 Task: Look for space in Batu Arang, Malaysia from 9th June, 2023 to 11th June, 2023 for 2 adults in price range Rs.6000 to Rs.10000. Place can be entire place with 2 bedrooms having 2 beds and 1 bathroom. Property type can be house, flat, guest house. Amenities needed are: wifi. Booking option can be shelf check-in. Required host language is English.
Action: Mouse moved to (543, 109)
Screenshot: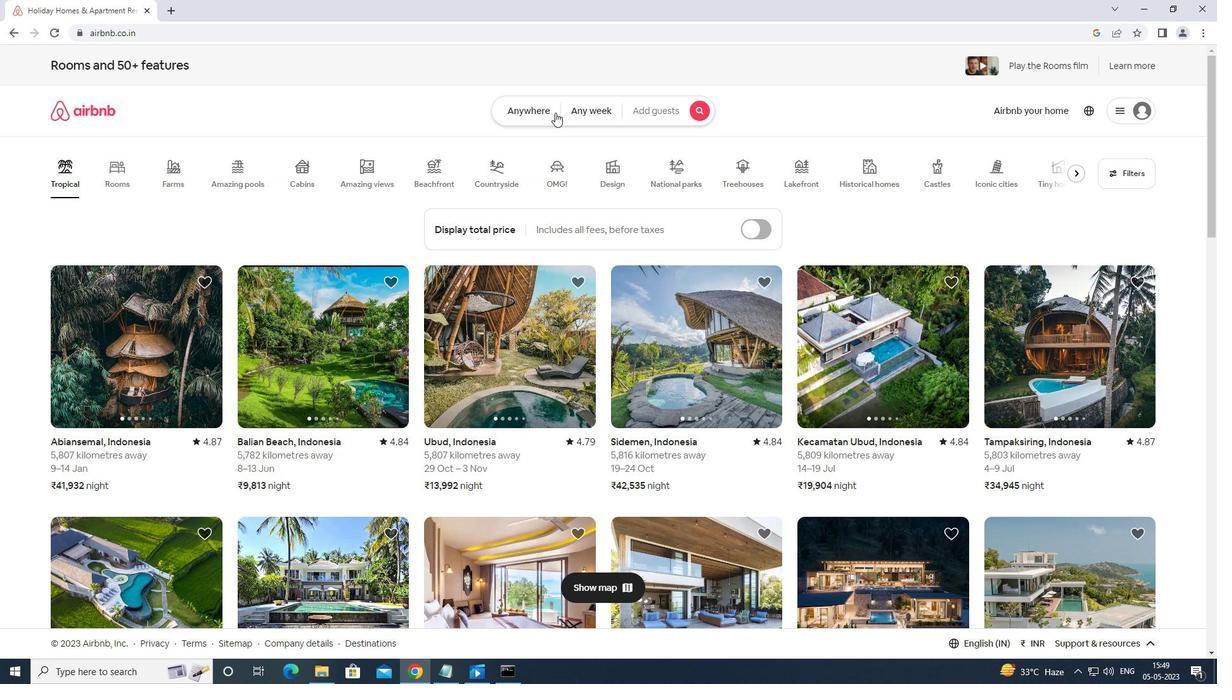 
Action: Mouse pressed left at (543, 109)
Screenshot: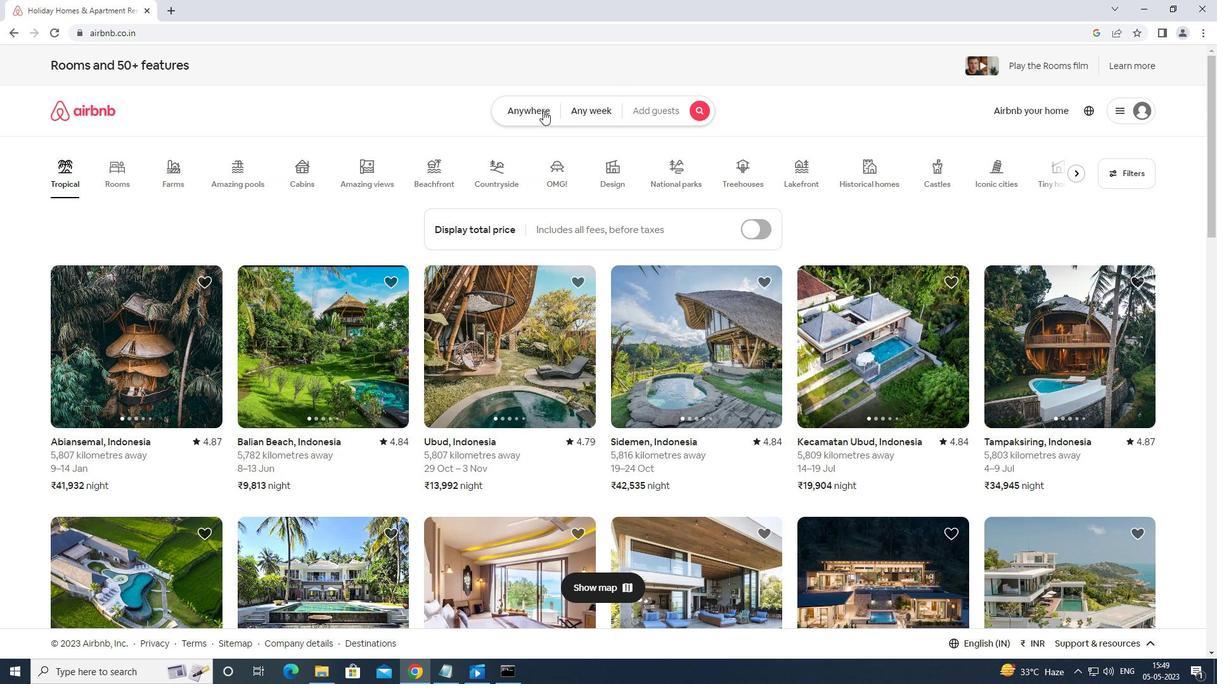 
Action: Mouse moved to (476, 157)
Screenshot: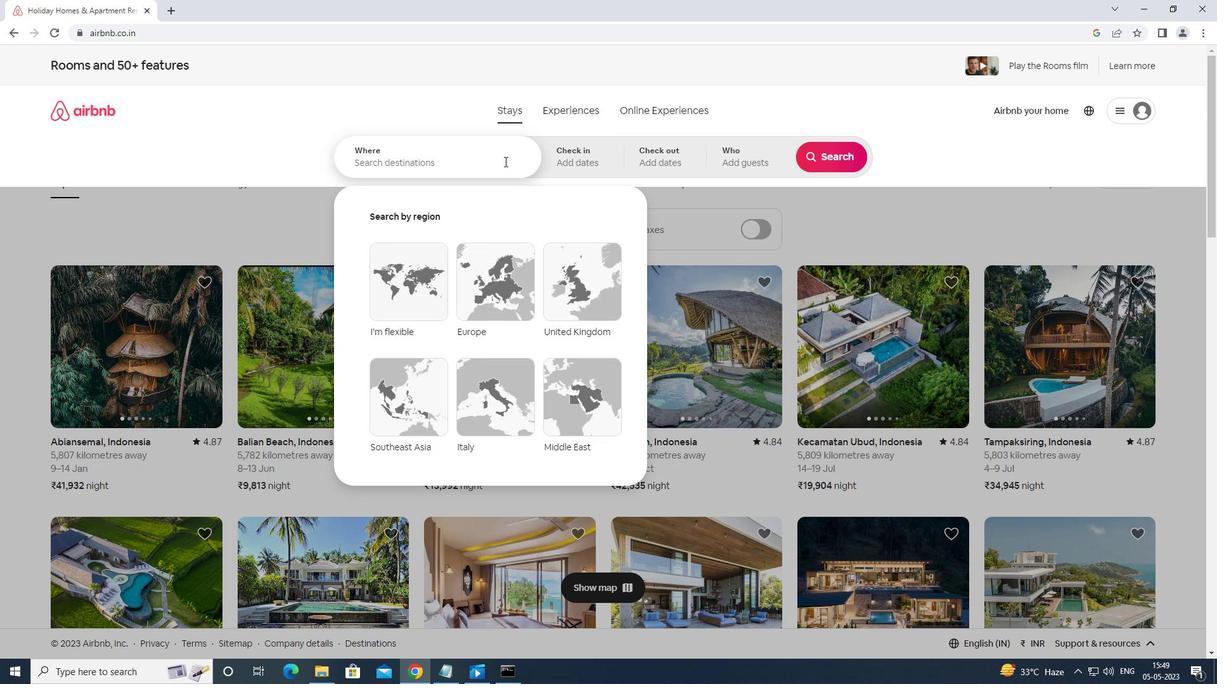 
Action: Mouse pressed left at (476, 157)
Screenshot: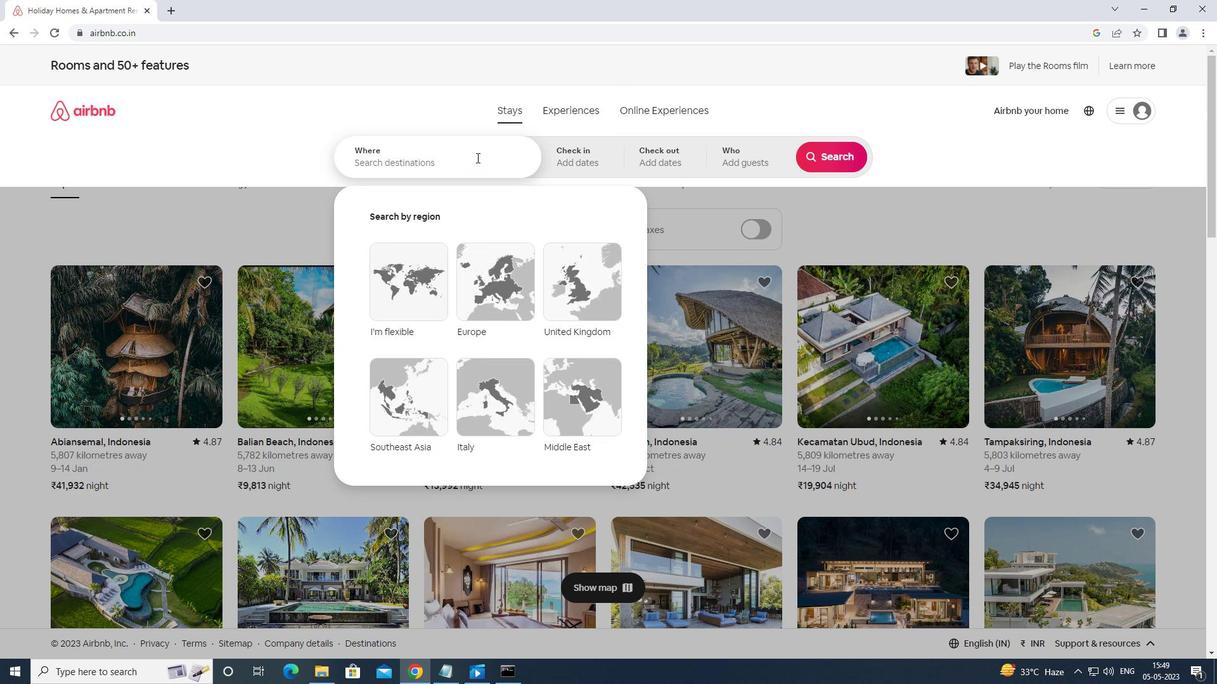 
Action: Key pressed b<Key.caps_lock>nb<Key.backspace><Key.backspace>atu<Key.space>arang<Key.space>malaysia<Key.enter>
Screenshot: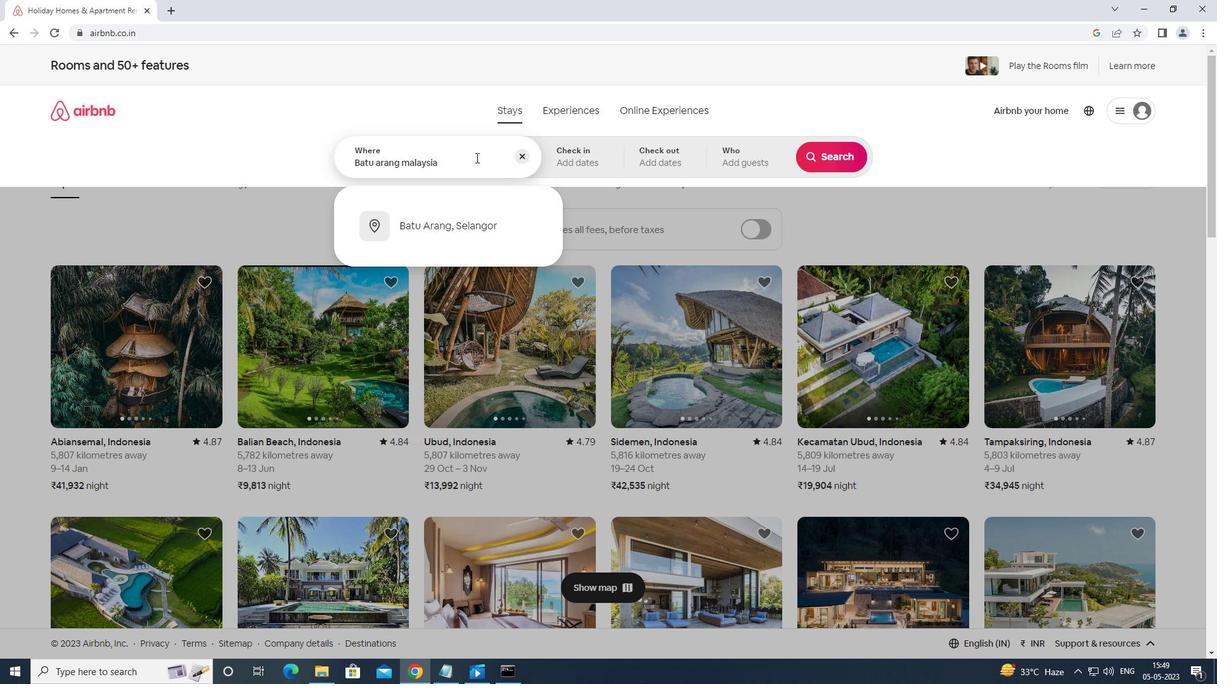 
Action: Mouse moved to (784, 340)
Screenshot: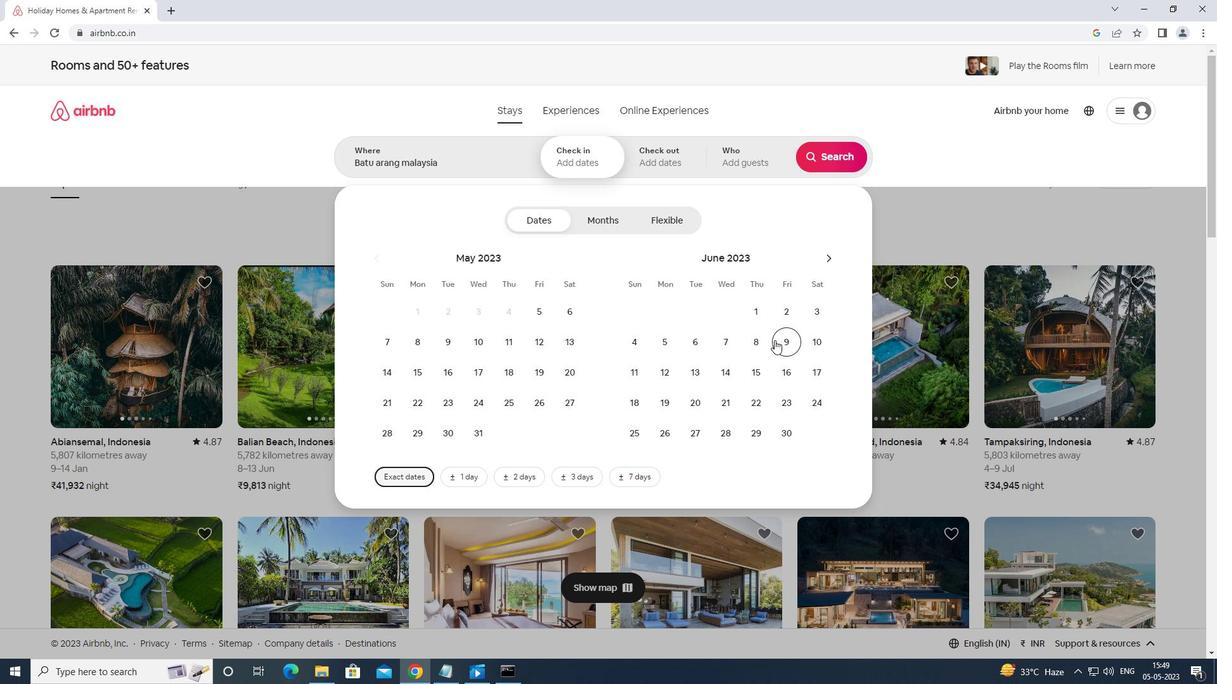 
Action: Mouse pressed left at (784, 340)
Screenshot: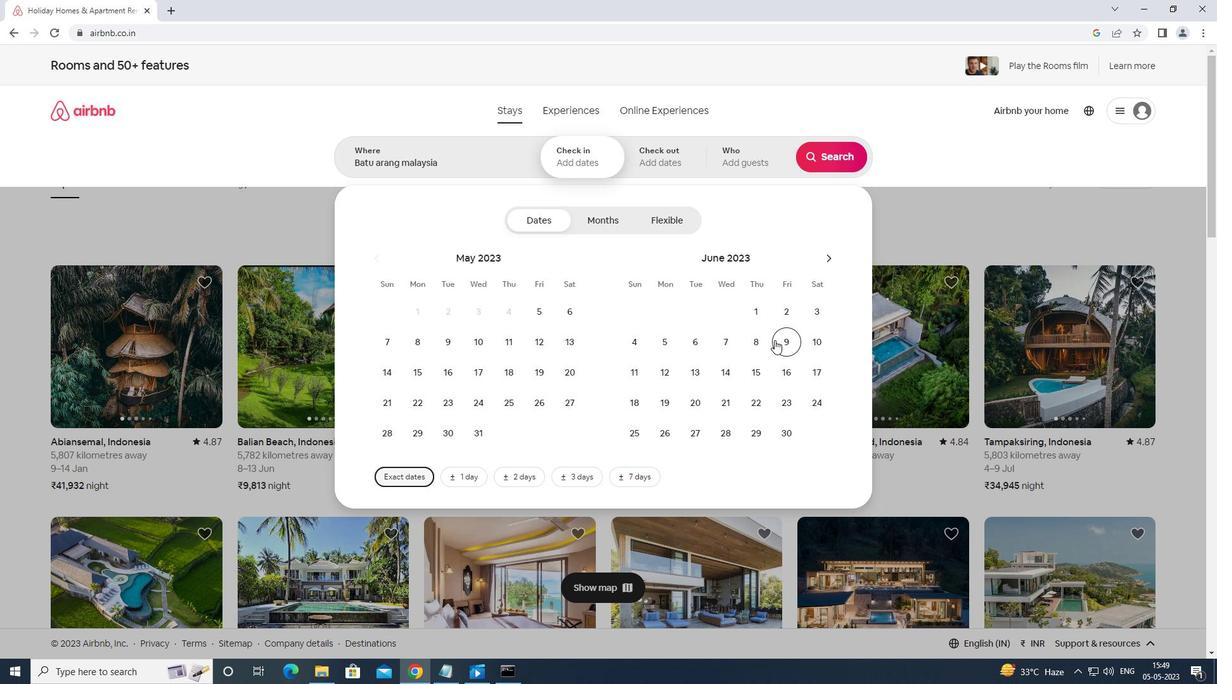 
Action: Mouse moved to (638, 369)
Screenshot: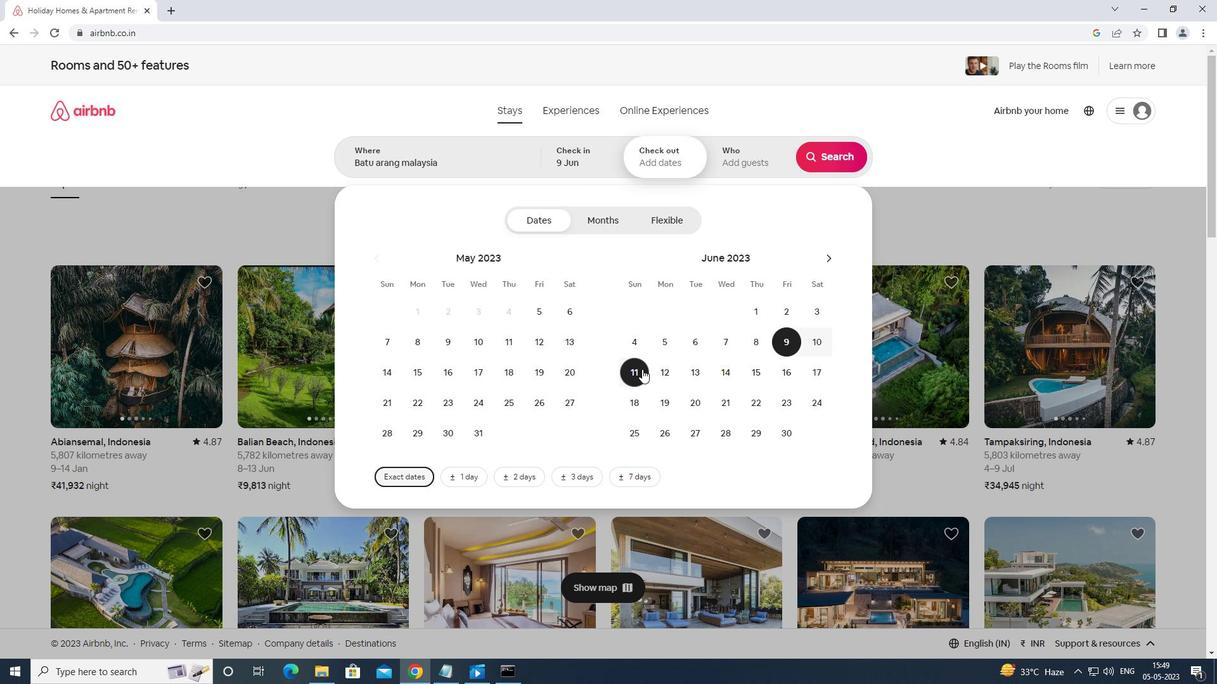 
Action: Mouse pressed left at (638, 369)
Screenshot: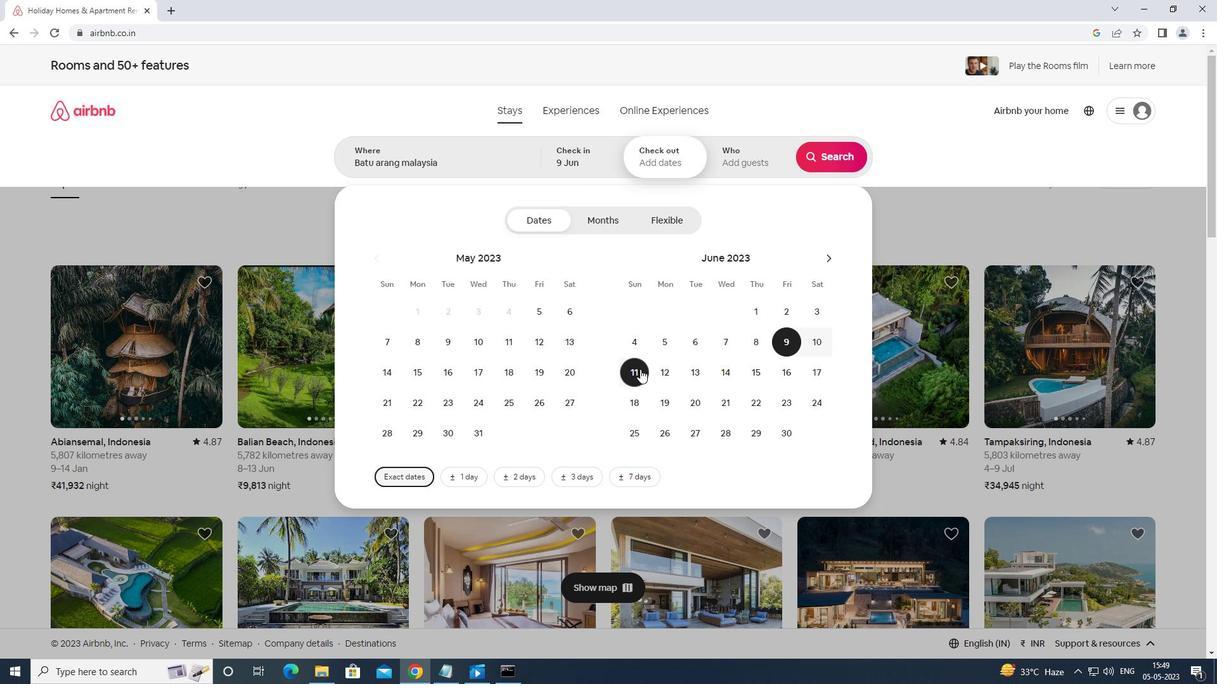 
Action: Mouse moved to (749, 153)
Screenshot: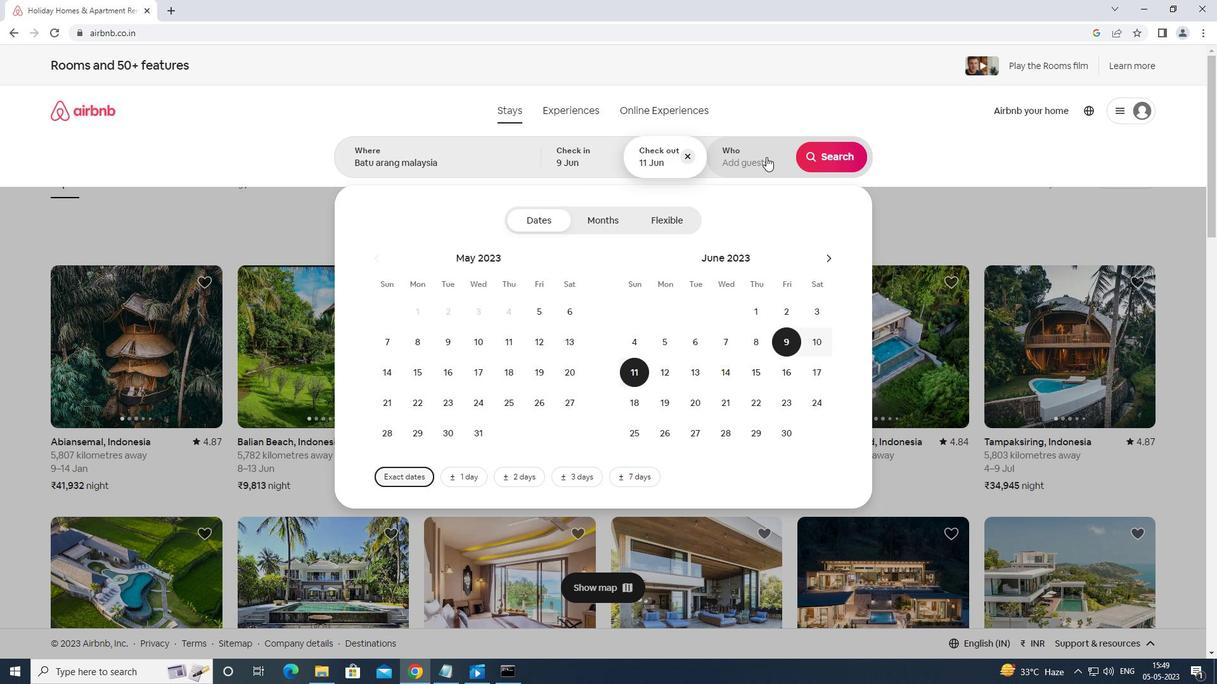 
Action: Mouse pressed left at (749, 153)
Screenshot: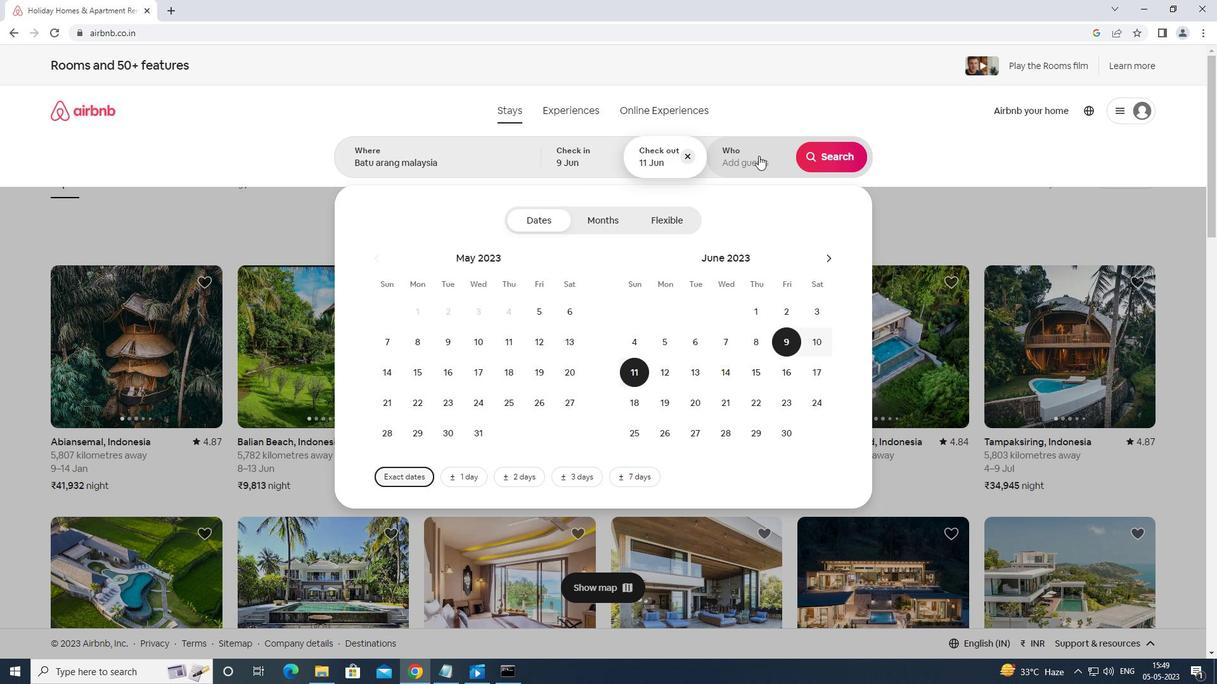 
Action: Mouse moved to (837, 219)
Screenshot: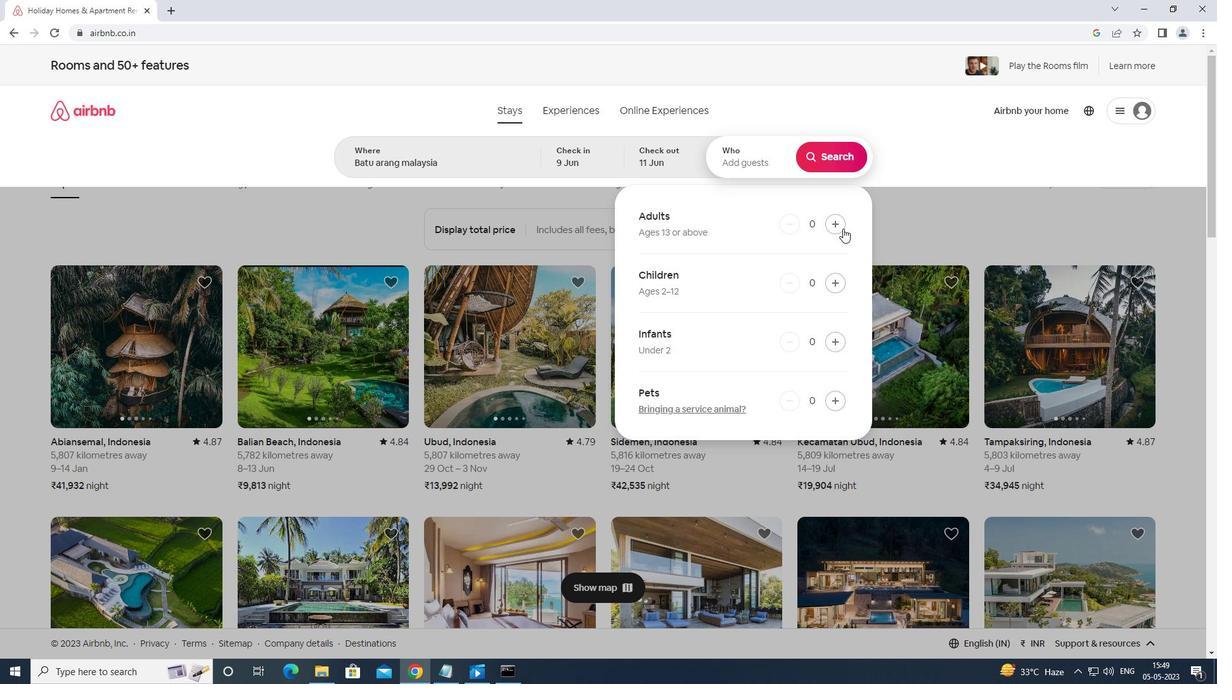 
Action: Mouse pressed left at (837, 219)
Screenshot: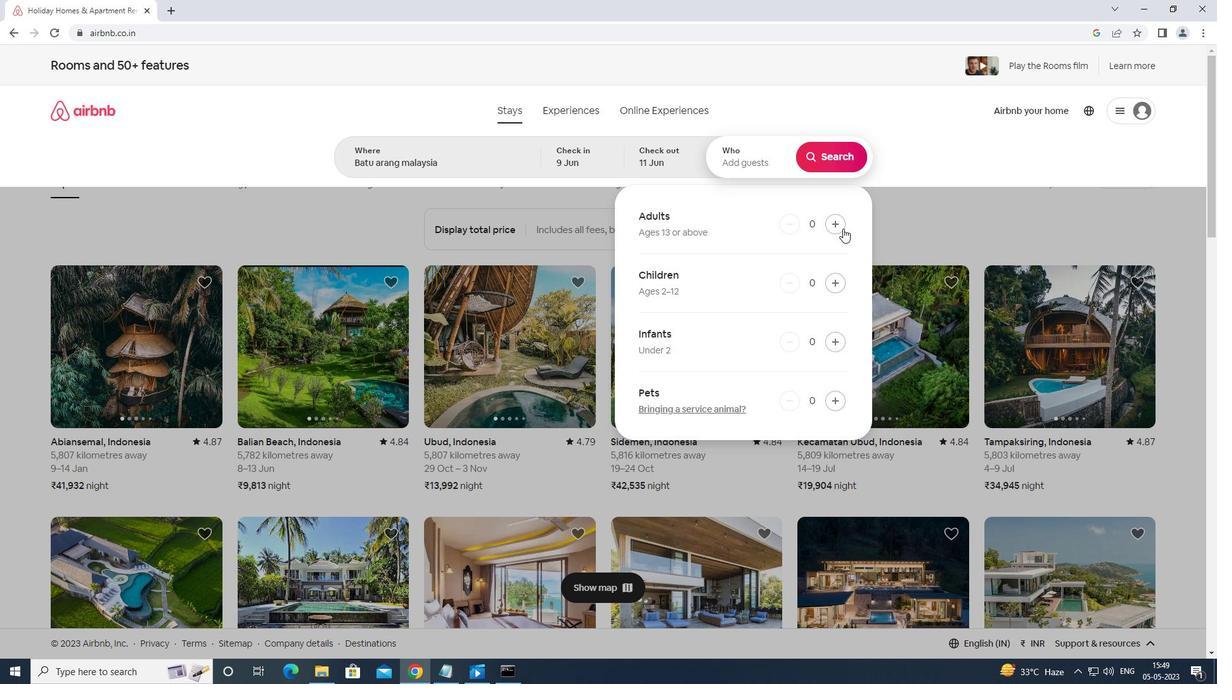 
Action: Mouse pressed left at (837, 219)
Screenshot: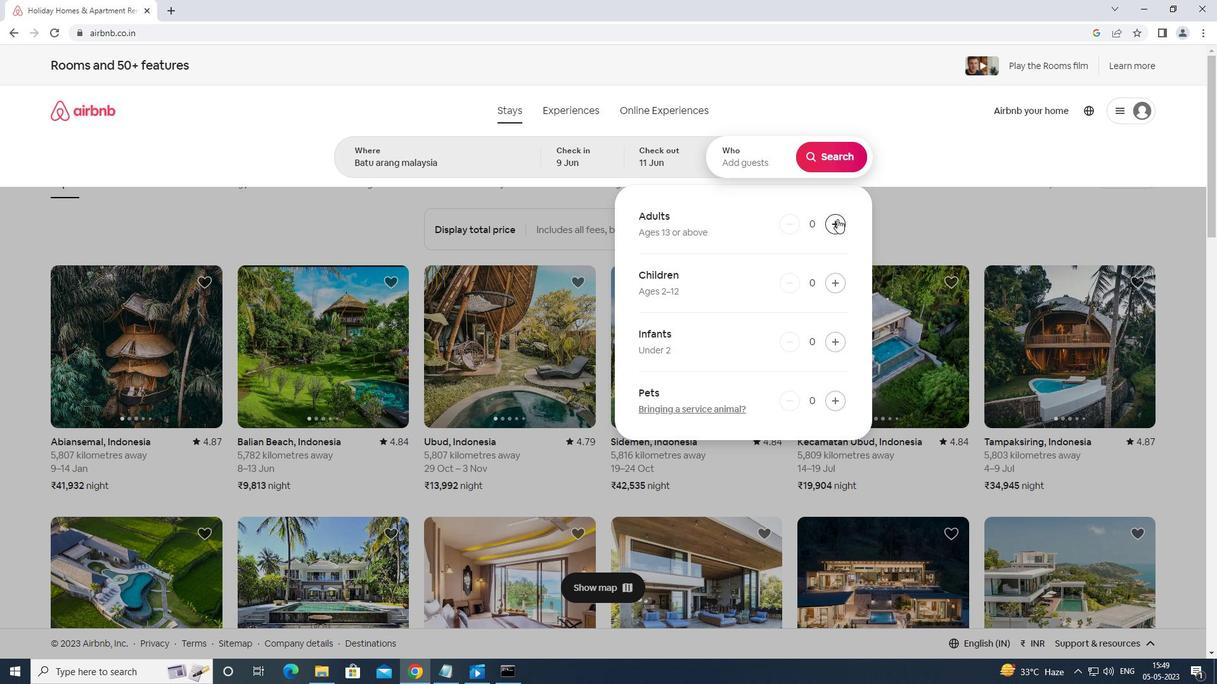 
Action: Mouse moved to (840, 153)
Screenshot: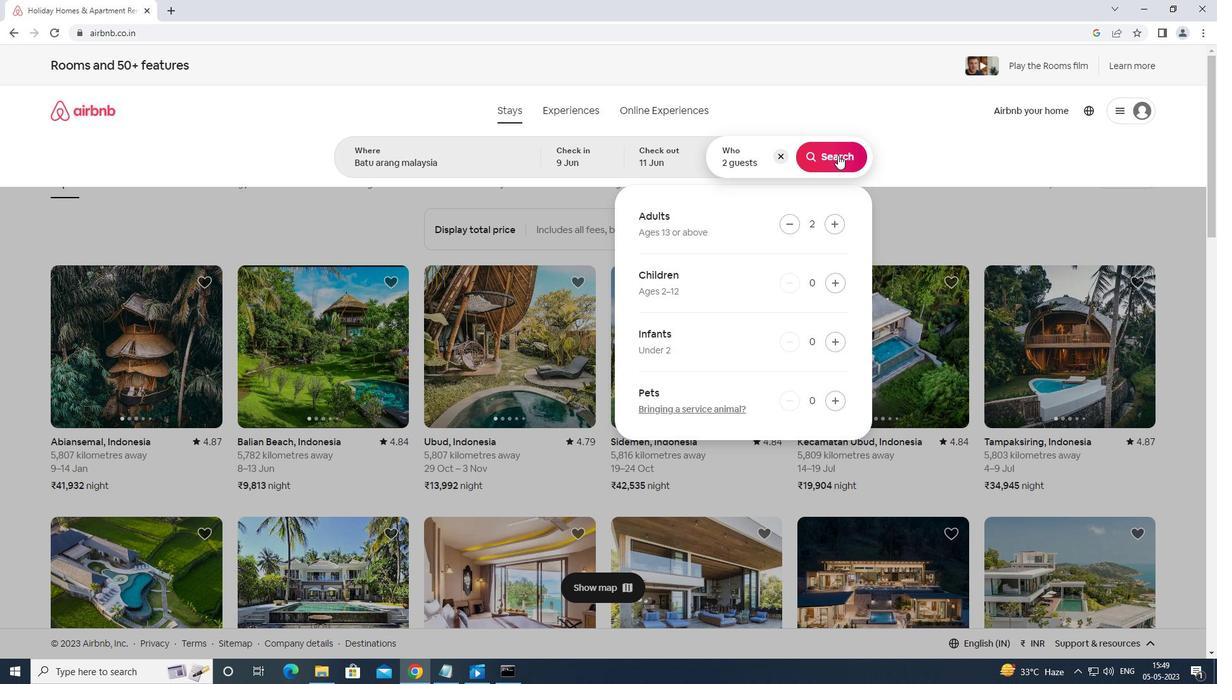 
Action: Mouse pressed left at (840, 153)
Screenshot: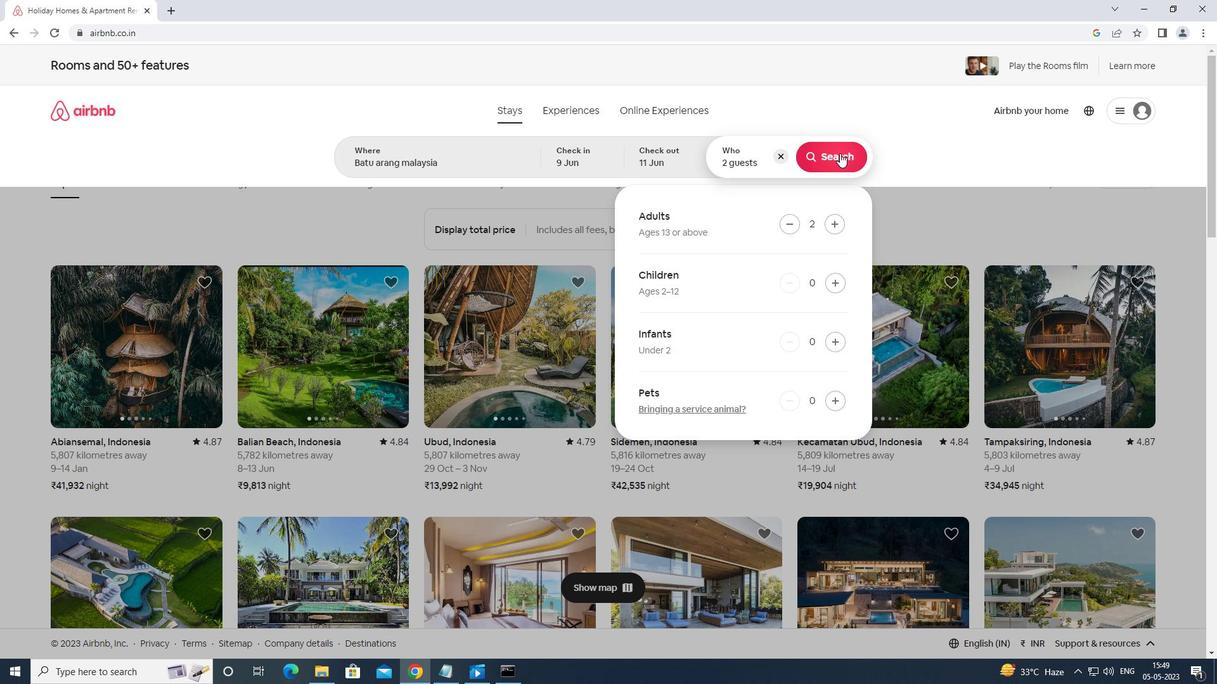 
Action: Mouse moved to (1176, 122)
Screenshot: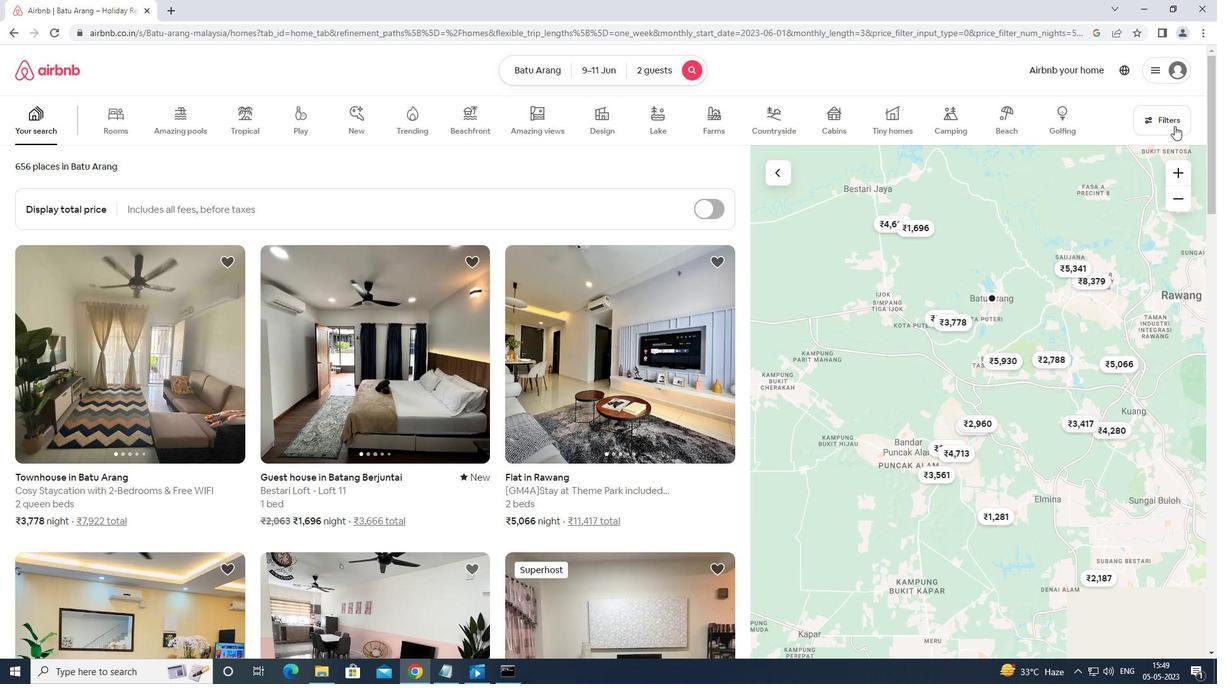 
Action: Mouse pressed left at (1176, 122)
Screenshot: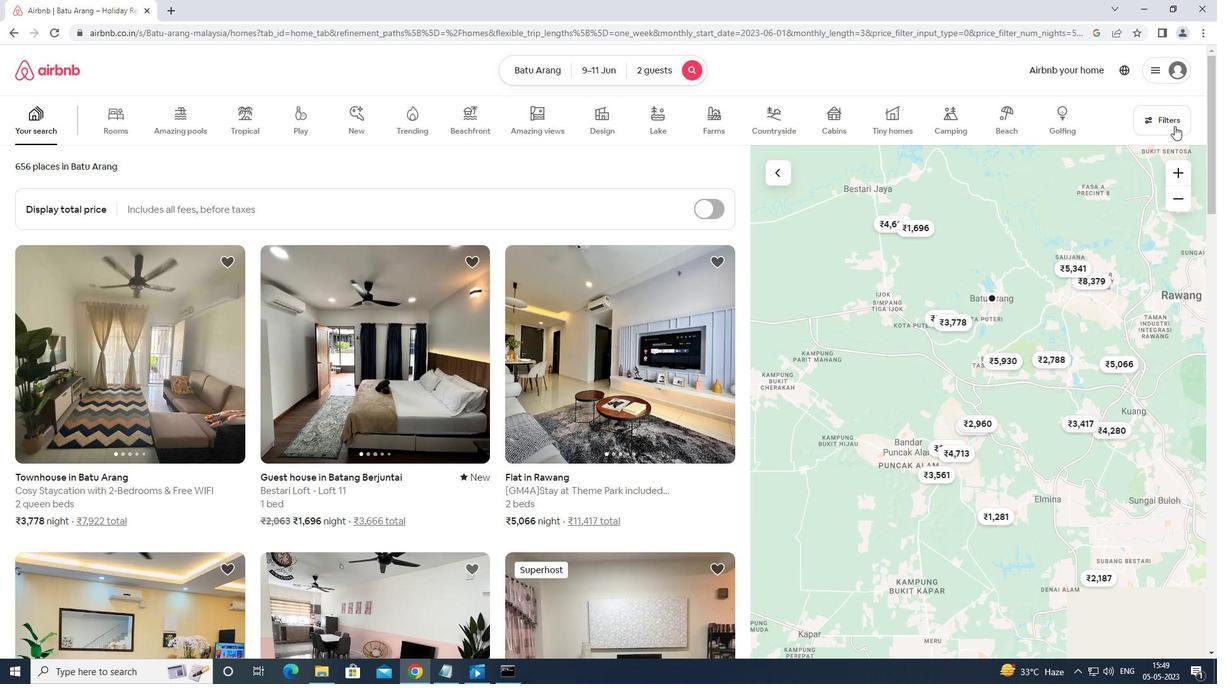 
Action: Mouse moved to (503, 430)
Screenshot: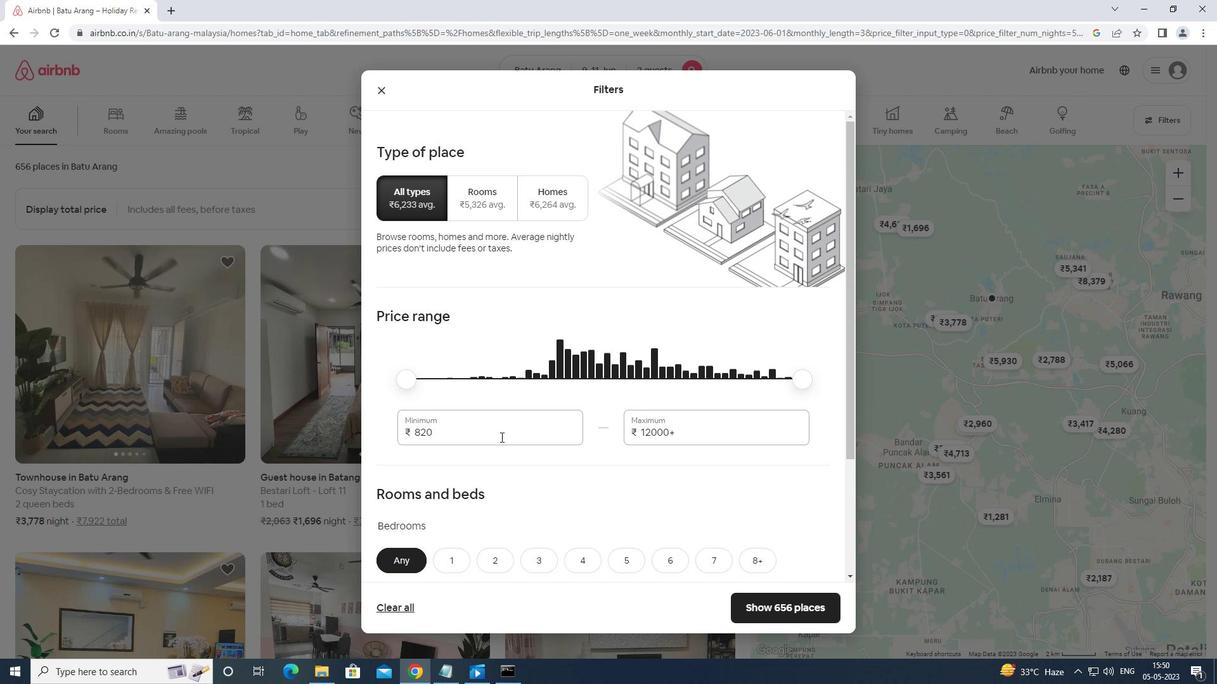 
Action: Mouse pressed left at (503, 430)
Screenshot: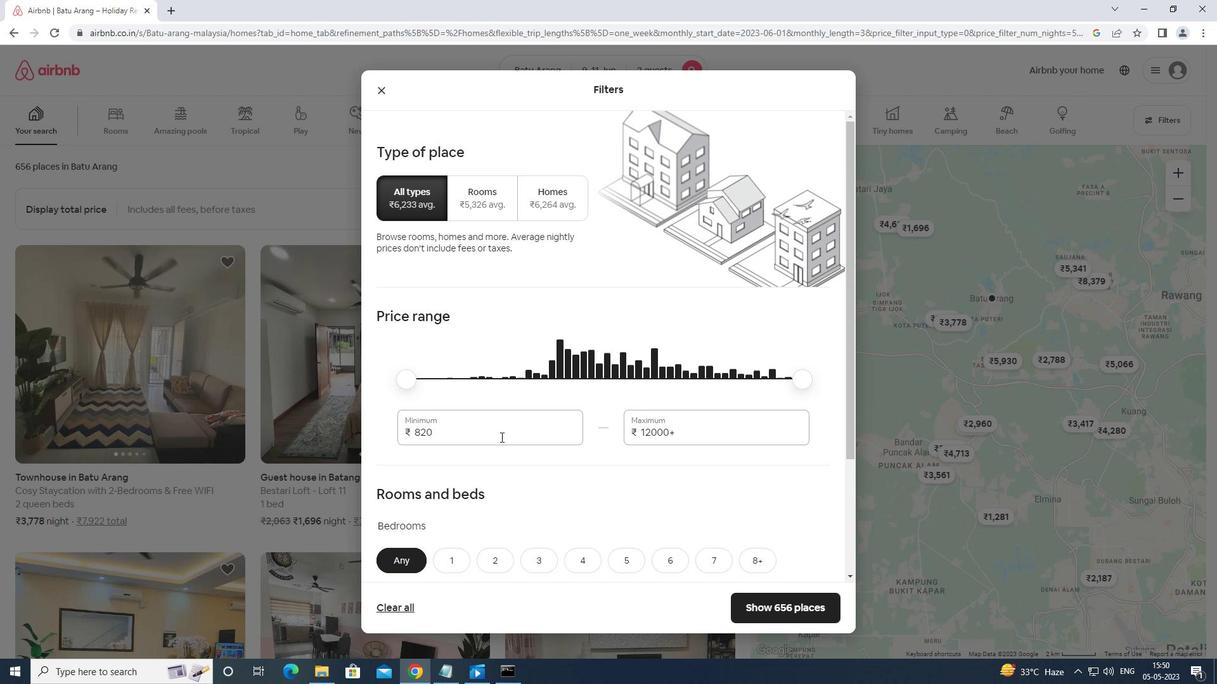 
Action: Mouse moved to (510, 431)
Screenshot: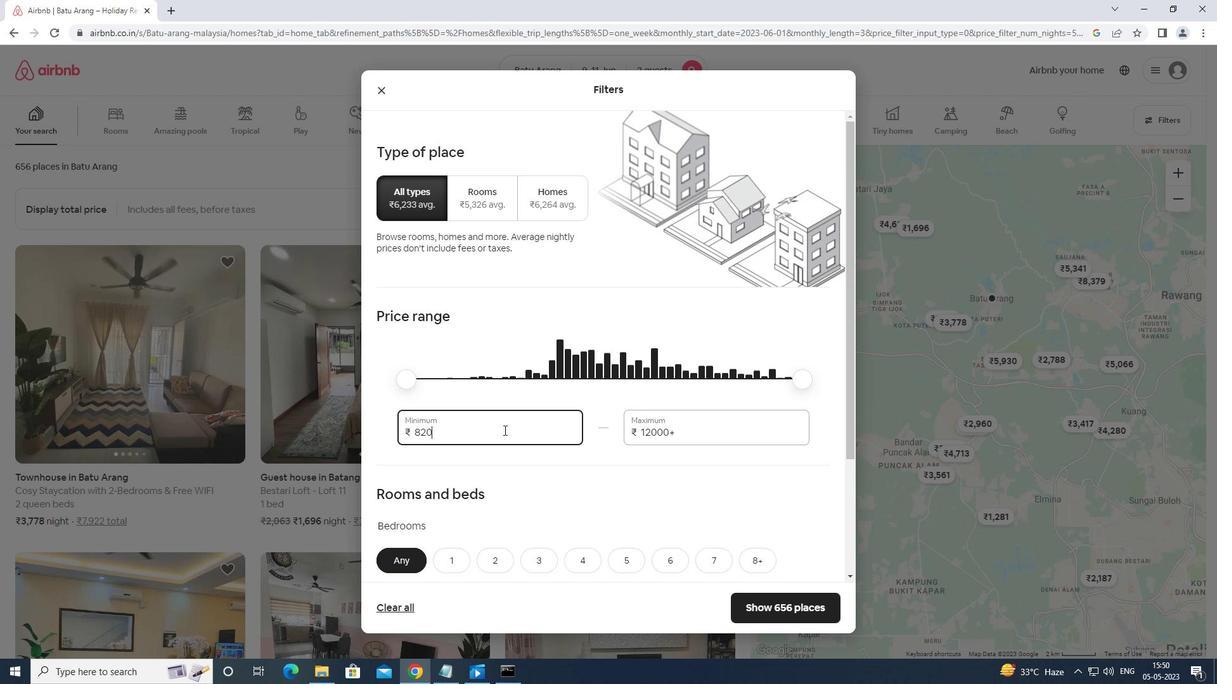 
Action: Key pressed <Key.backspace><Key.backspace><Key.backspace><Key.backspace><Key.backspace><Key.backspace><Key.backspace><Key.backspace><Key.backspace>6000
Screenshot: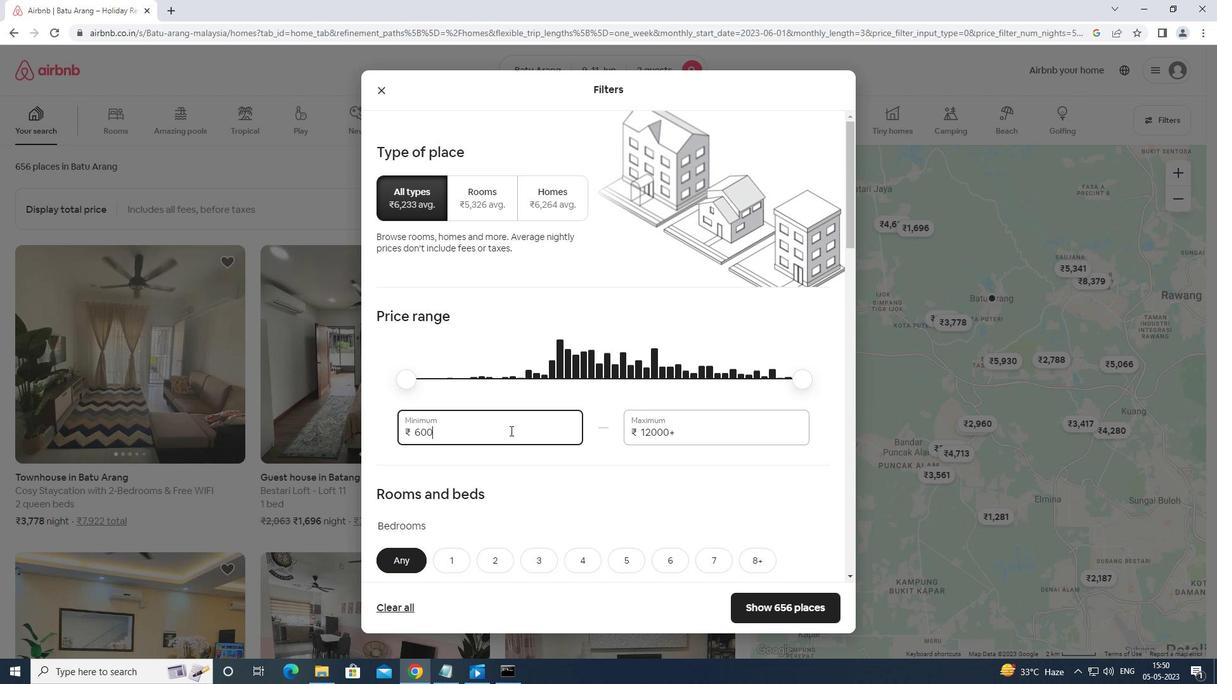 
Action: Mouse moved to (692, 436)
Screenshot: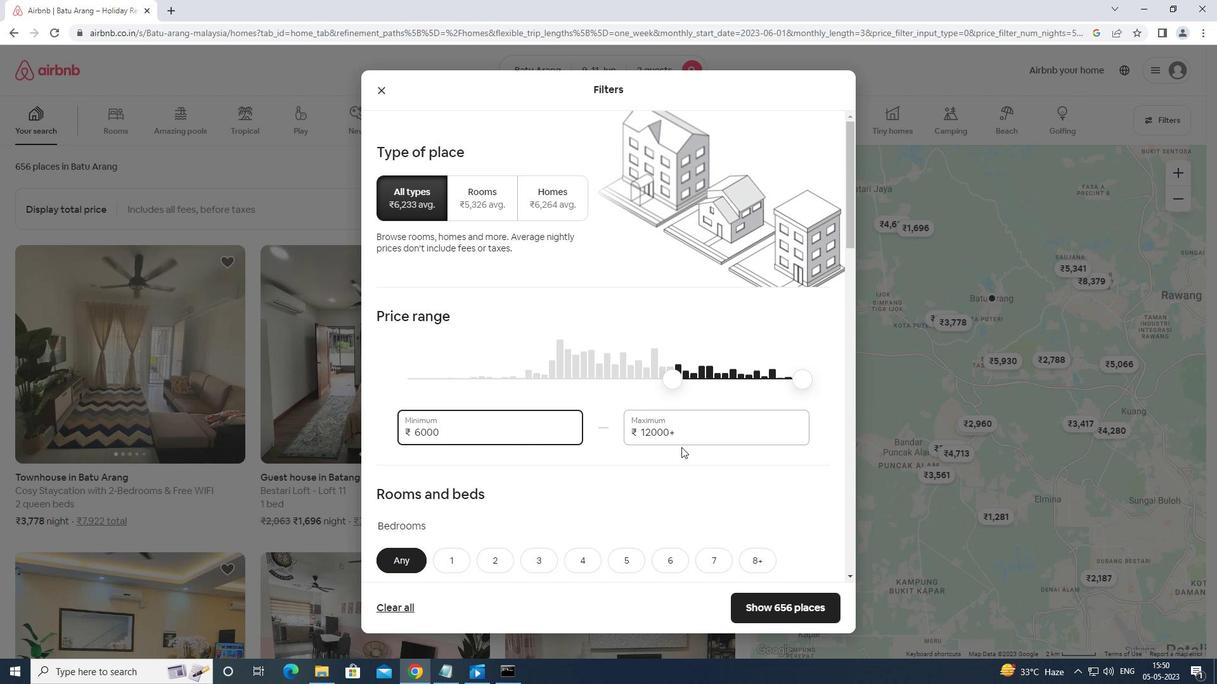 
Action: Mouse pressed left at (692, 436)
Screenshot: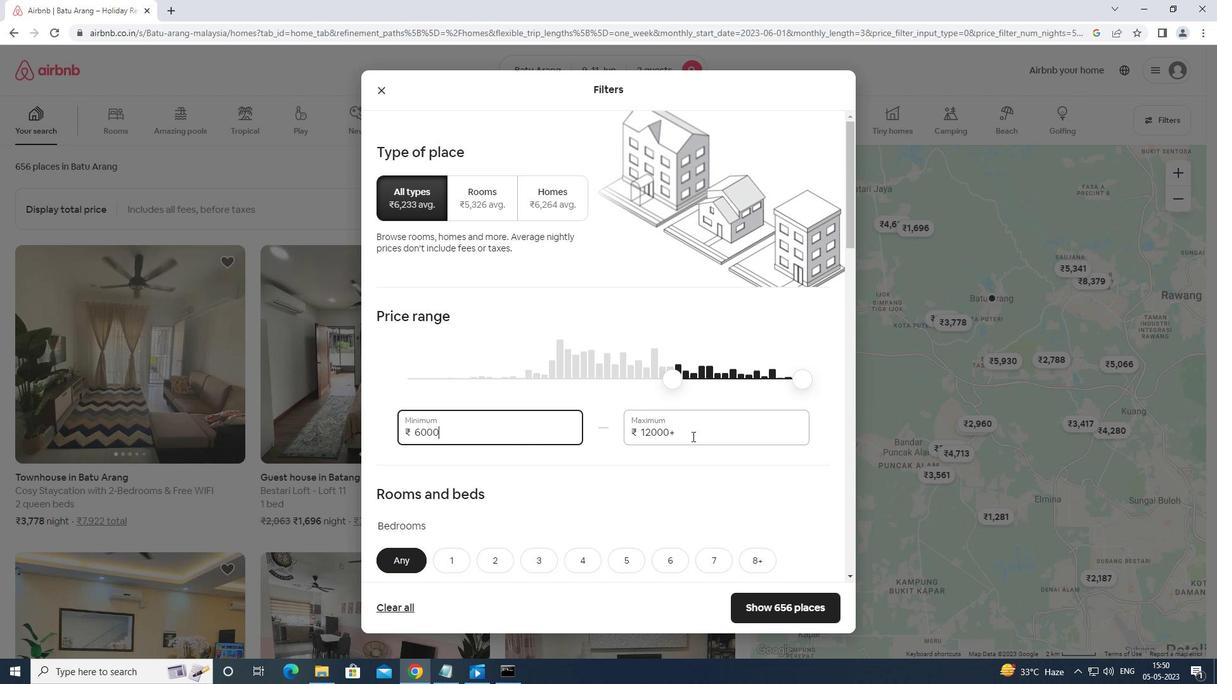 
Action: Mouse moved to (649, 450)
Screenshot: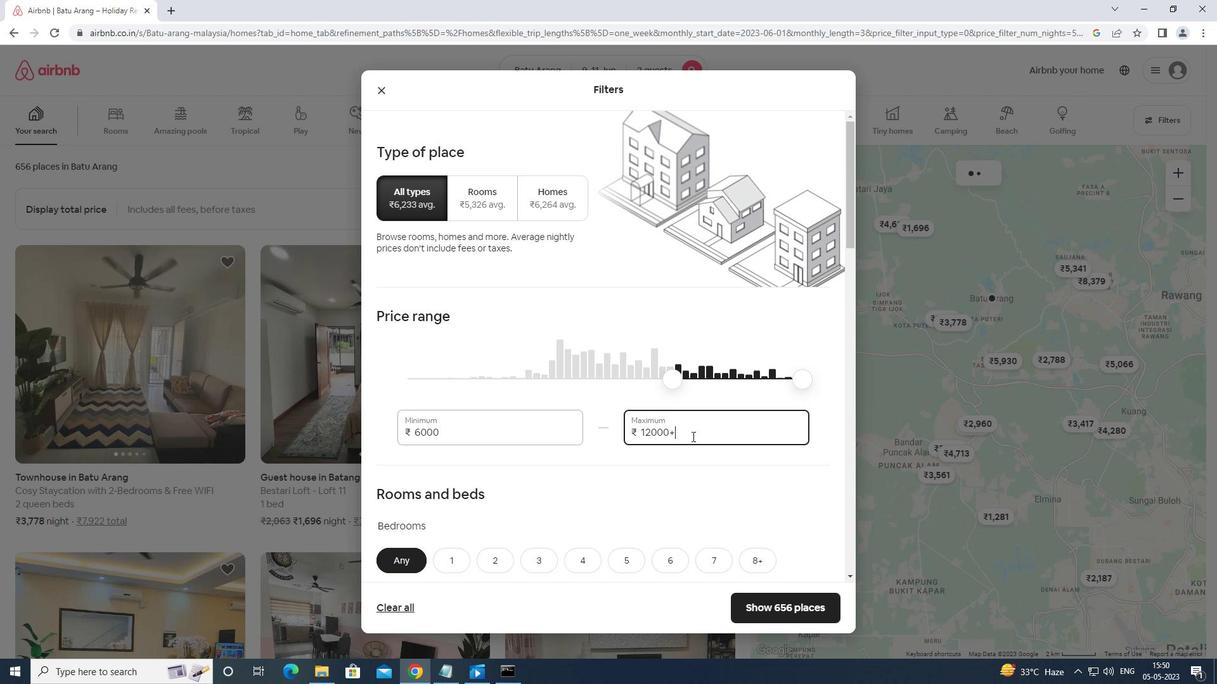 
Action: Key pressed <Key.backspace><Key.backspace><Key.backspace><Key.backspace><Key.backspace><Key.backspace><Key.backspace><Key.backspace><Key.backspace><Key.backspace><Key.backspace><Key.backspace><Key.backspace><Key.backspace><Key.backspace><Key.backspace><Key.backspace><Key.backspace>10000
Screenshot: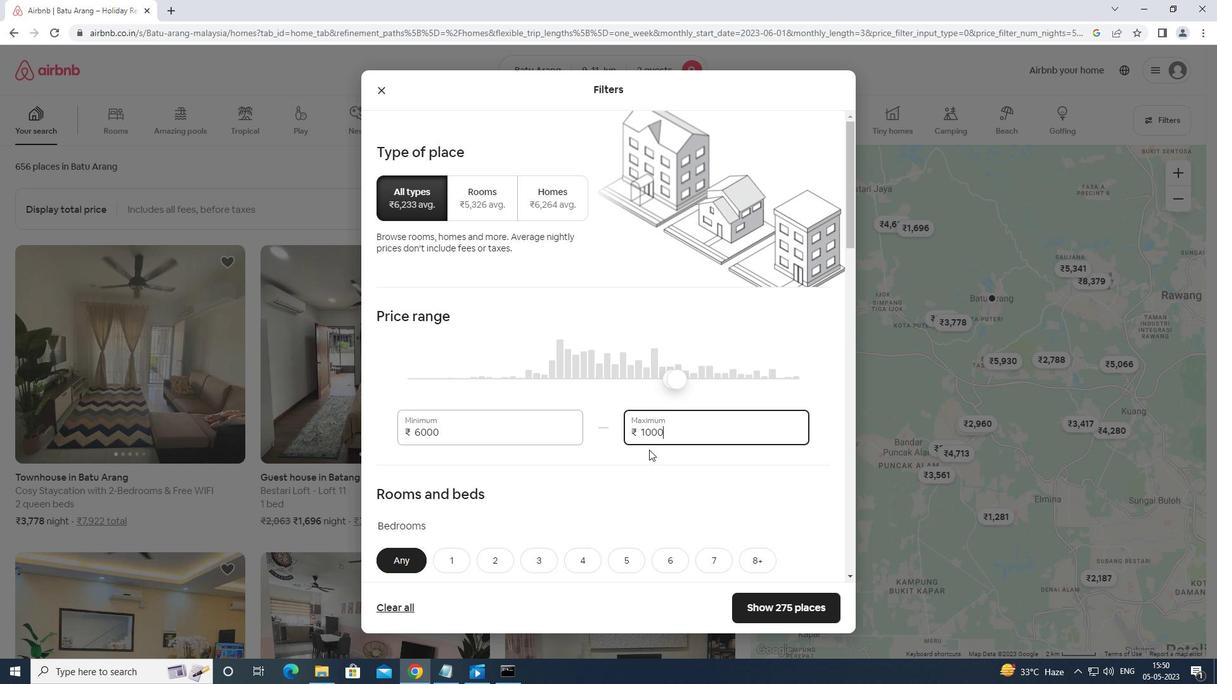 
Action: Mouse moved to (622, 546)
Screenshot: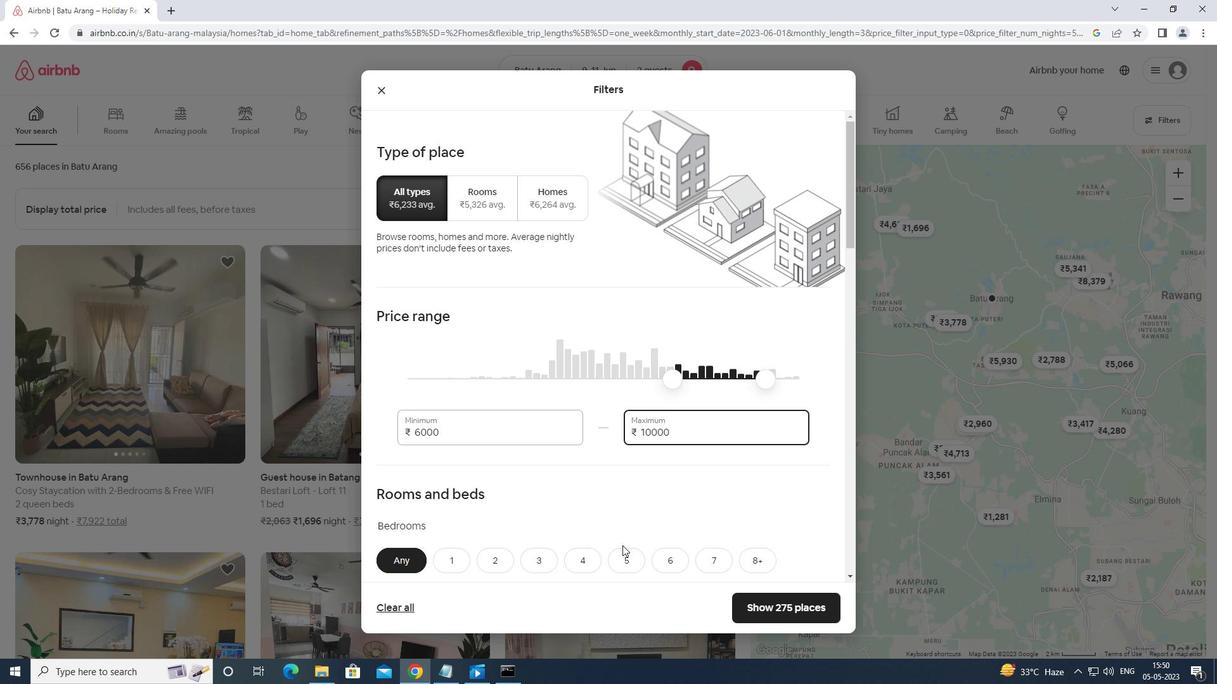 
Action: Mouse scrolled (622, 545) with delta (0, 0)
Screenshot: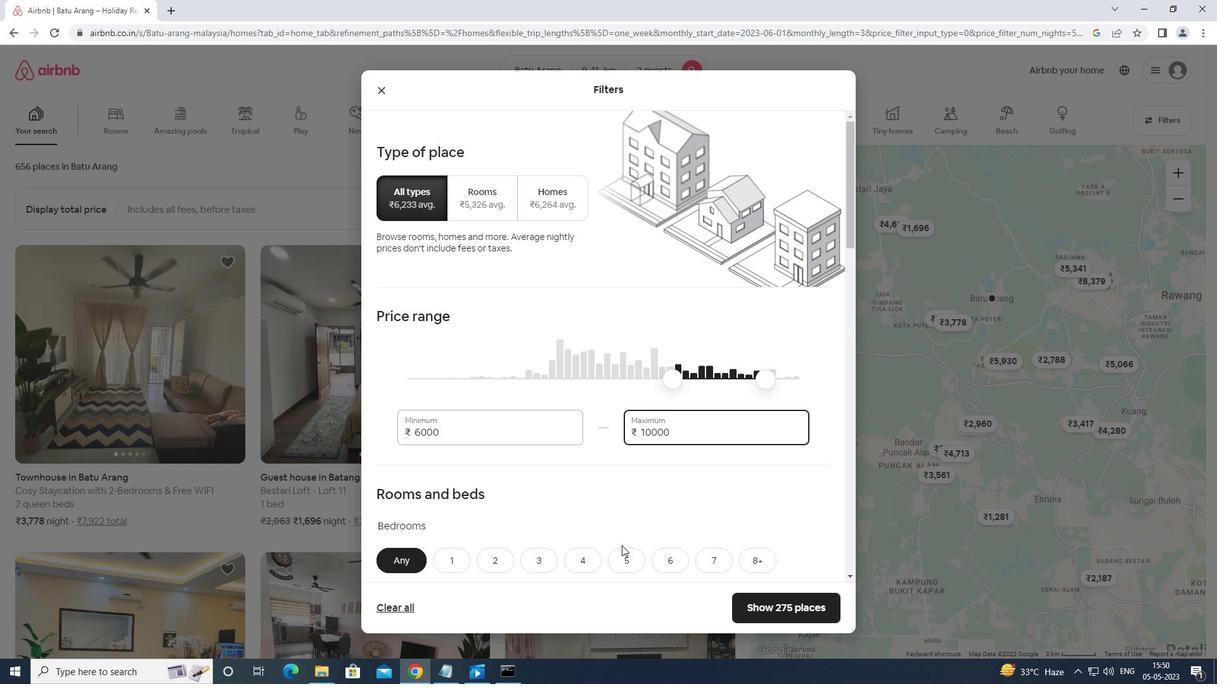 
Action: Mouse scrolled (622, 545) with delta (0, 0)
Screenshot: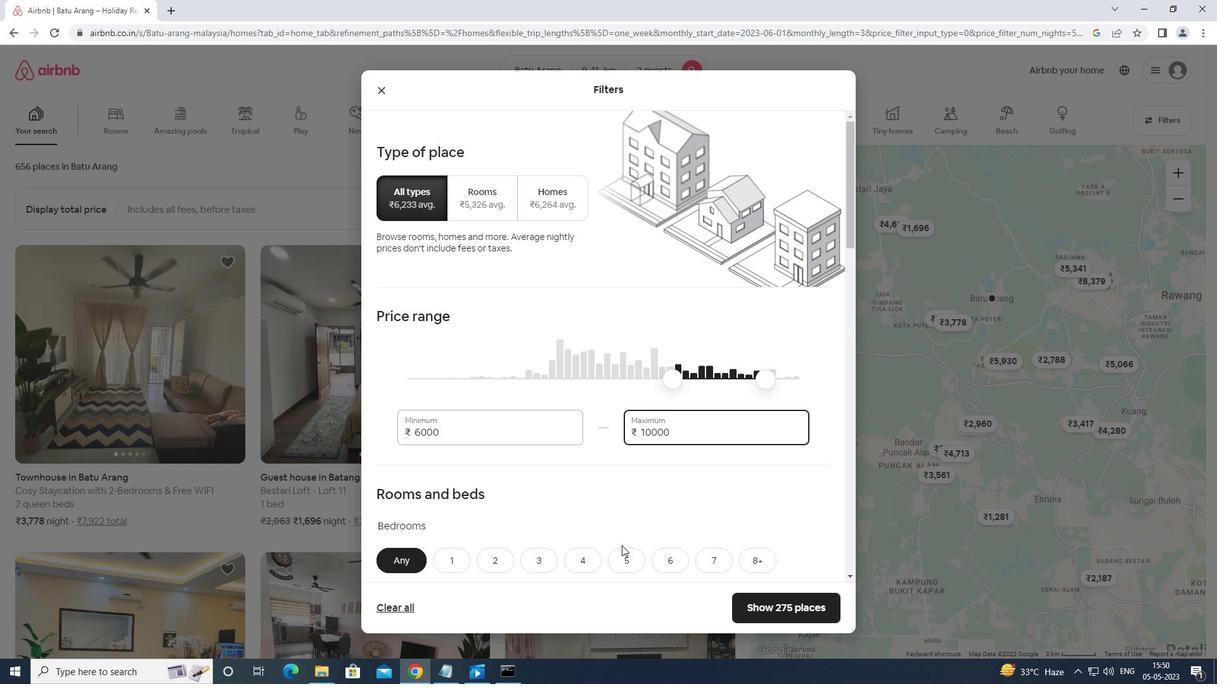 
Action: Mouse moved to (492, 431)
Screenshot: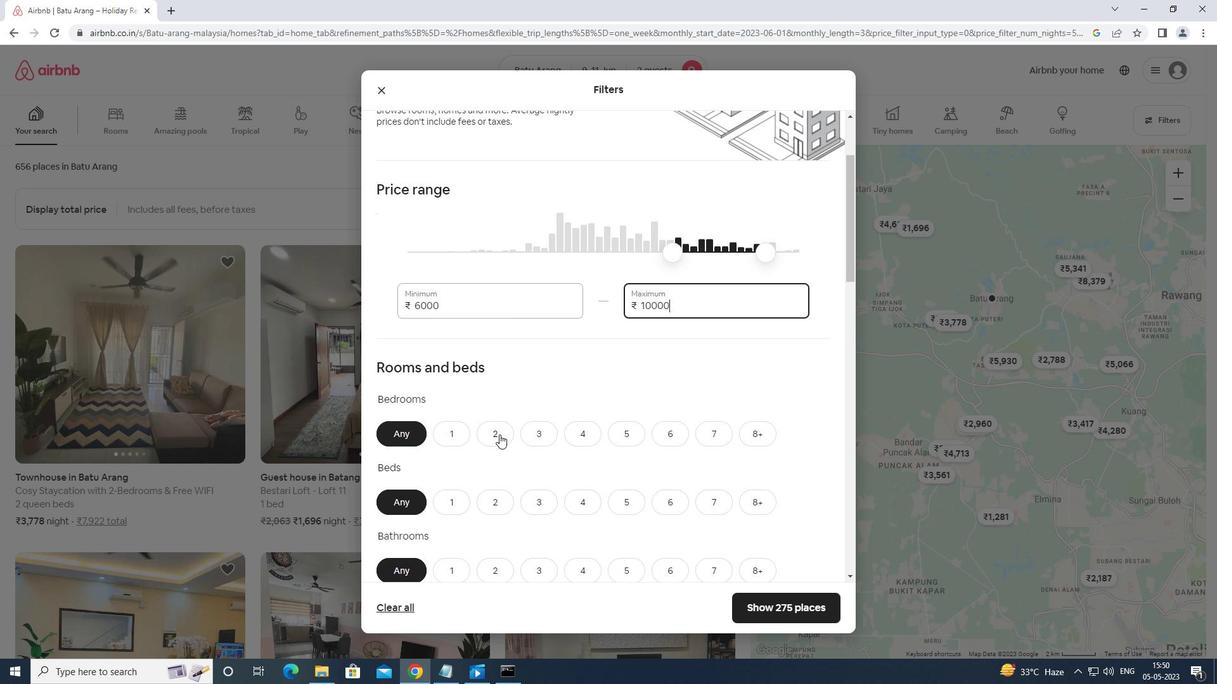 
Action: Mouse pressed left at (492, 431)
Screenshot: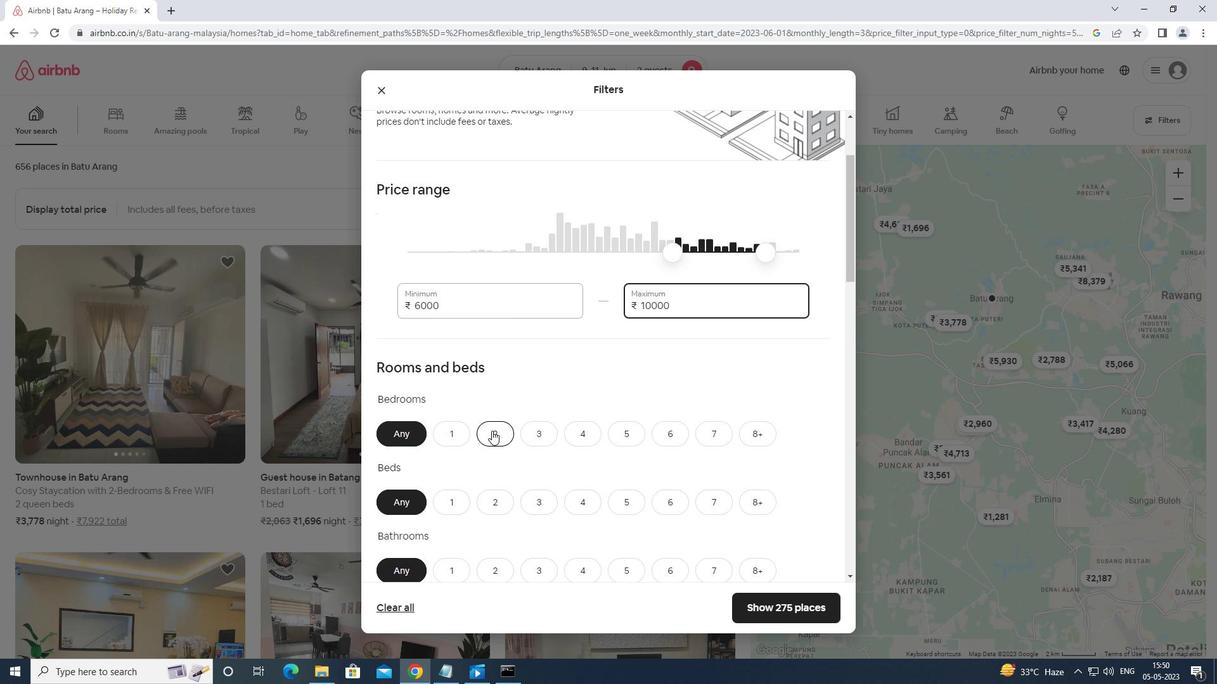 
Action: Mouse moved to (442, 495)
Screenshot: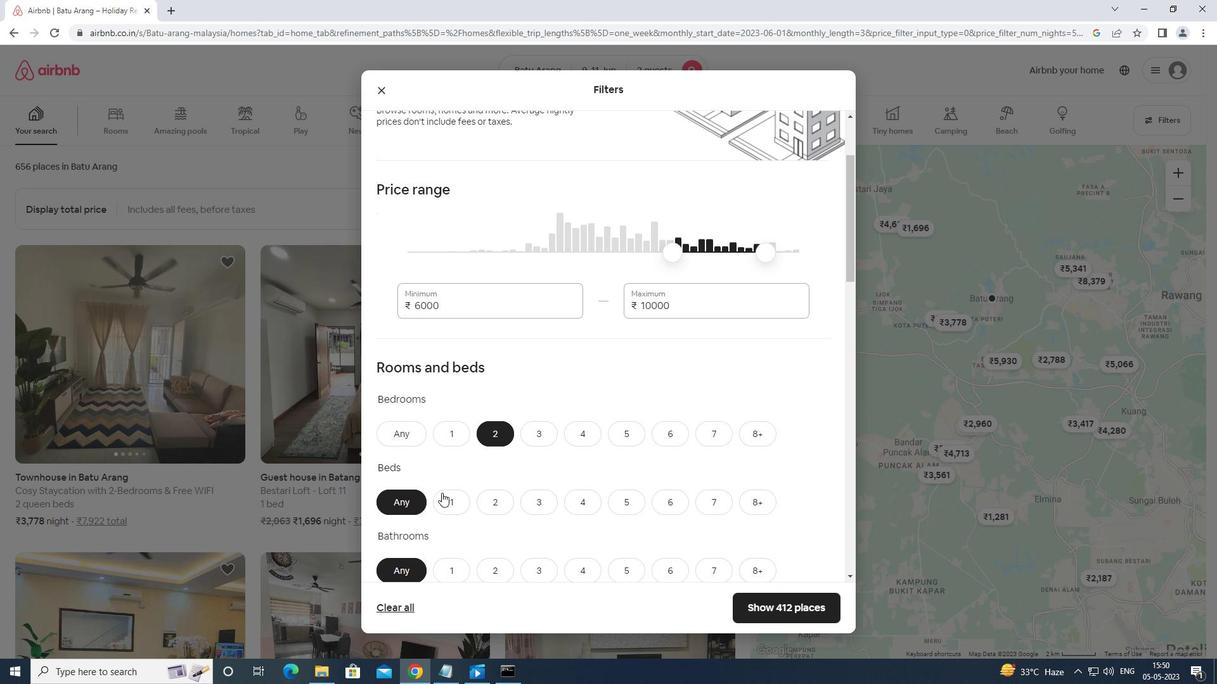 
Action: Mouse pressed left at (442, 495)
Screenshot: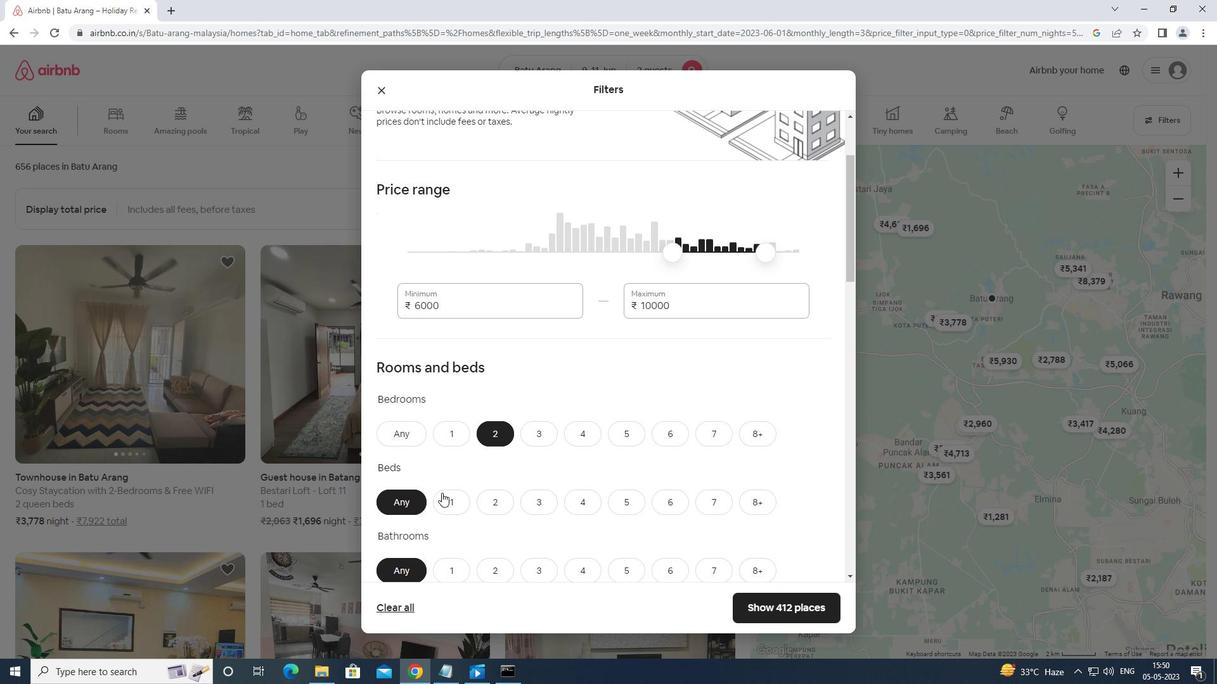 
Action: Mouse moved to (452, 570)
Screenshot: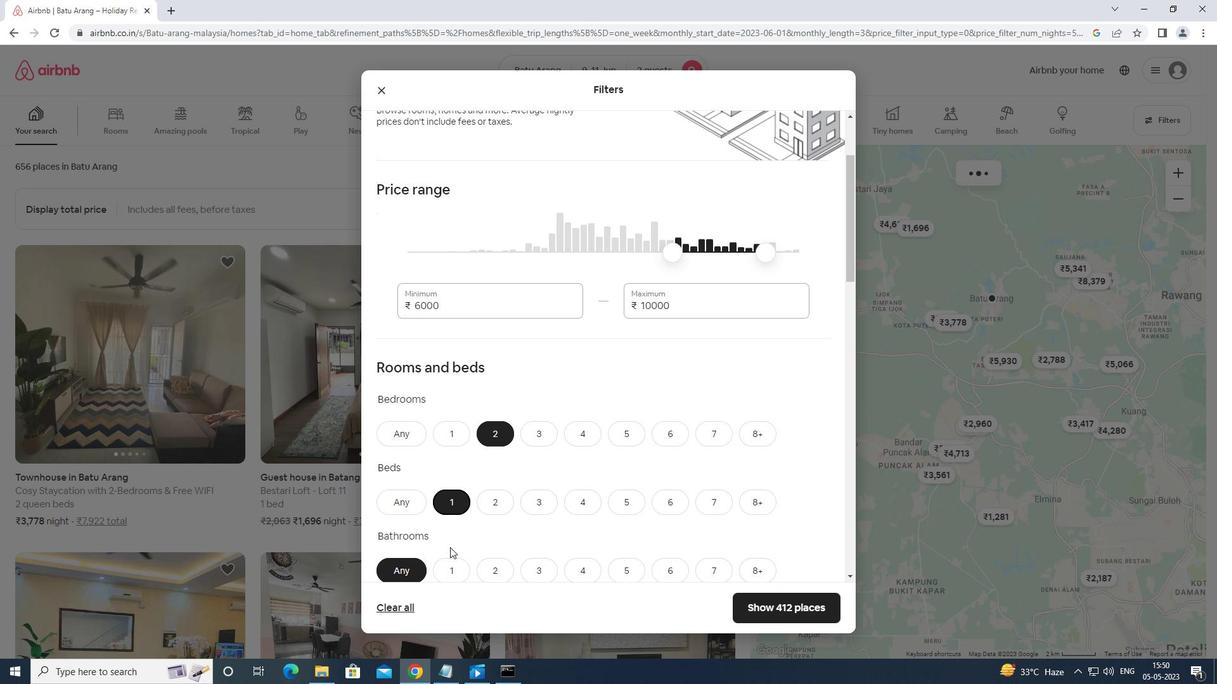 
Action: Mouse pressed left at (452, 570)
Screenshot: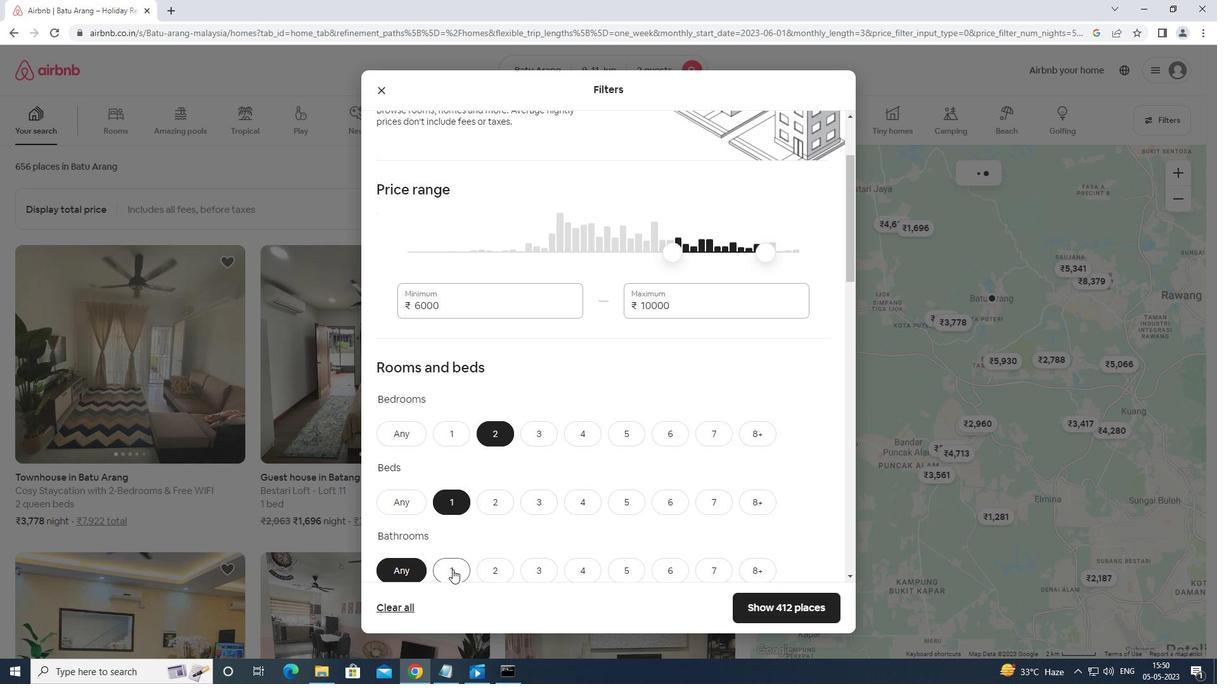 
Action: Mouse moved to (451, 569)
Screenshot: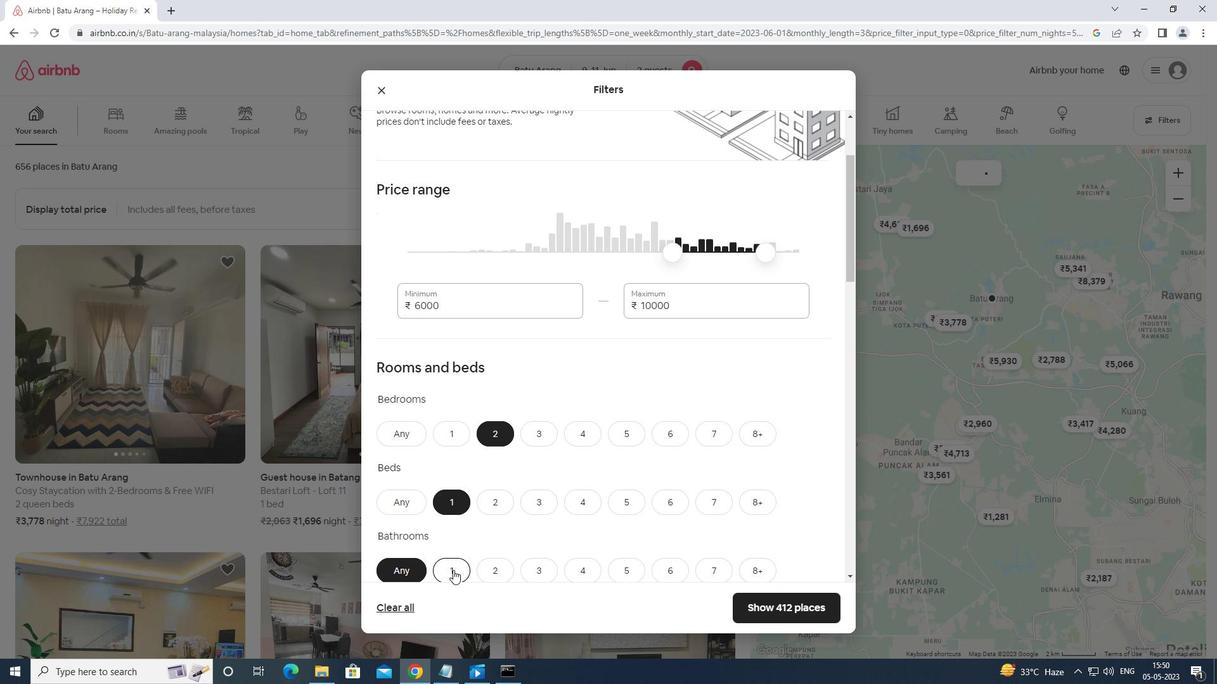 
Action: Mouse scrolled (451, 568) with delta (0, 0)
Screenshot: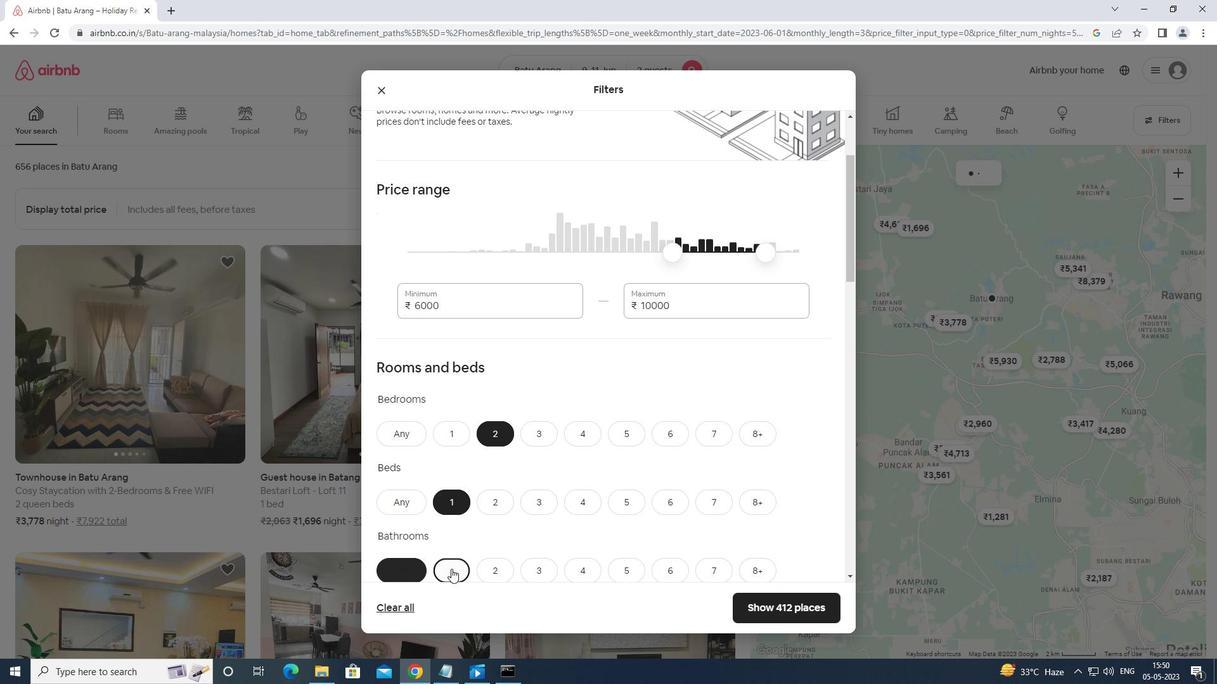 
Action: Mouse scrolled (451, 568) with delta (0, 0)
Screenshot: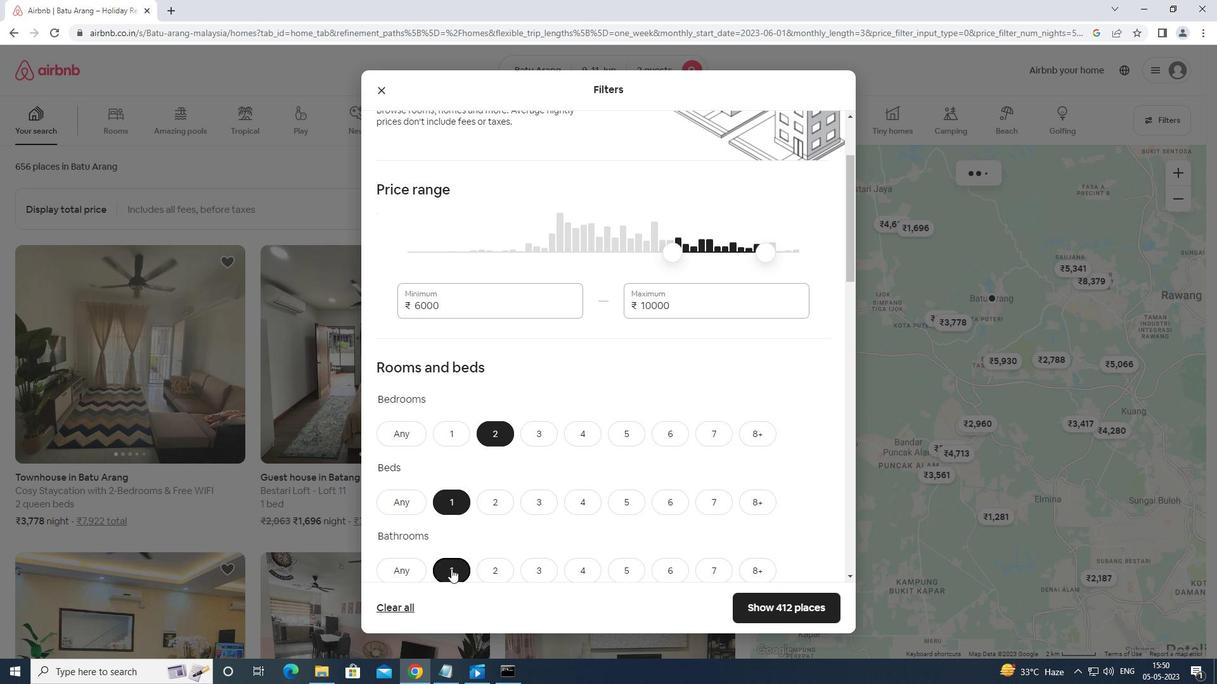 
Action: Mouse moved to (451, 568)
Screenshot: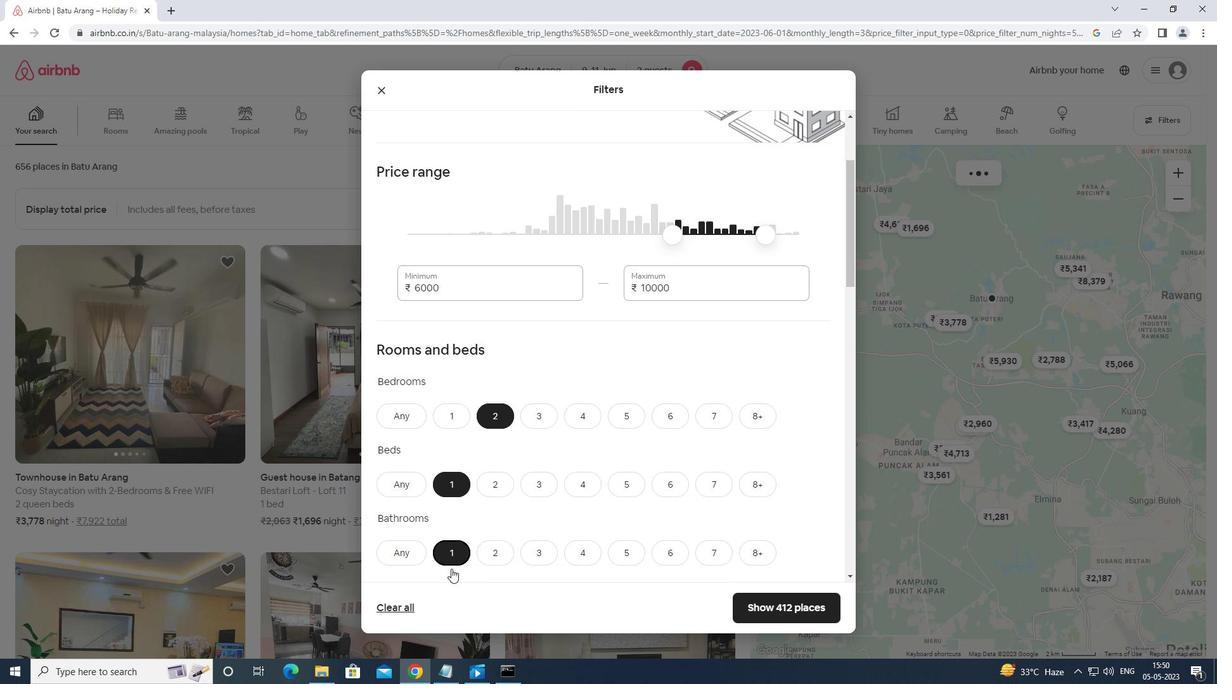 
Action: Mouse scrolled (451, 568) with delta (0, 0)
Screenshot: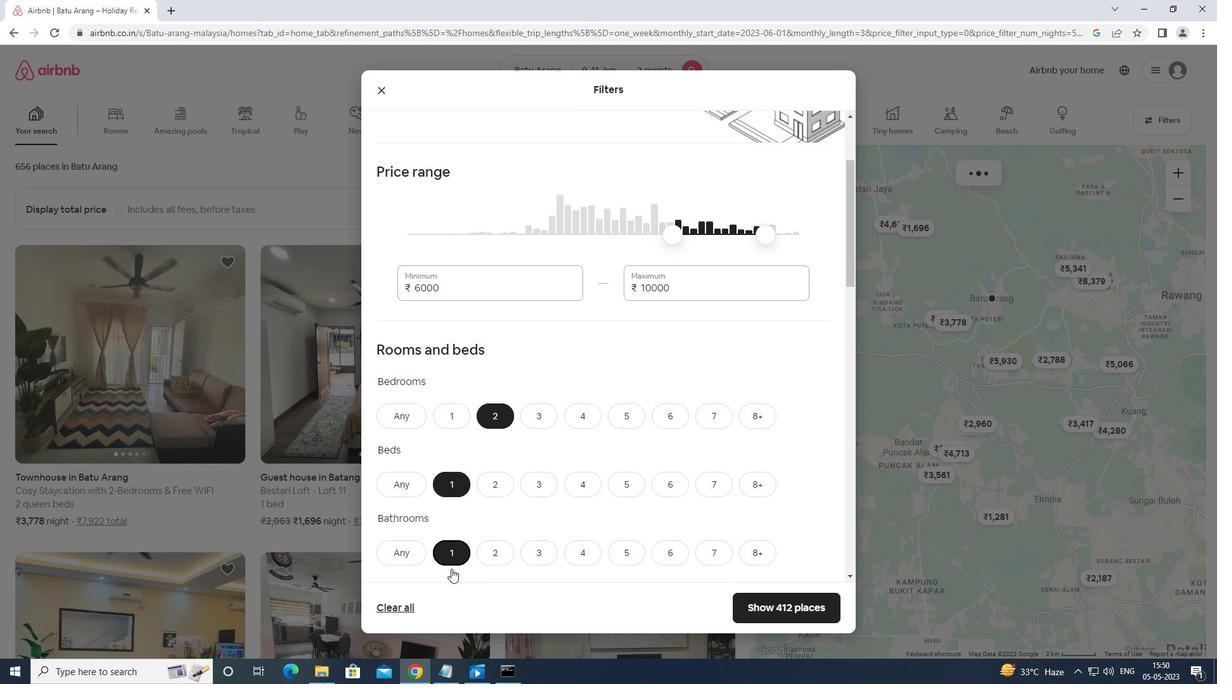 
Action: Mouse moved to (455, 563)
Screenshot: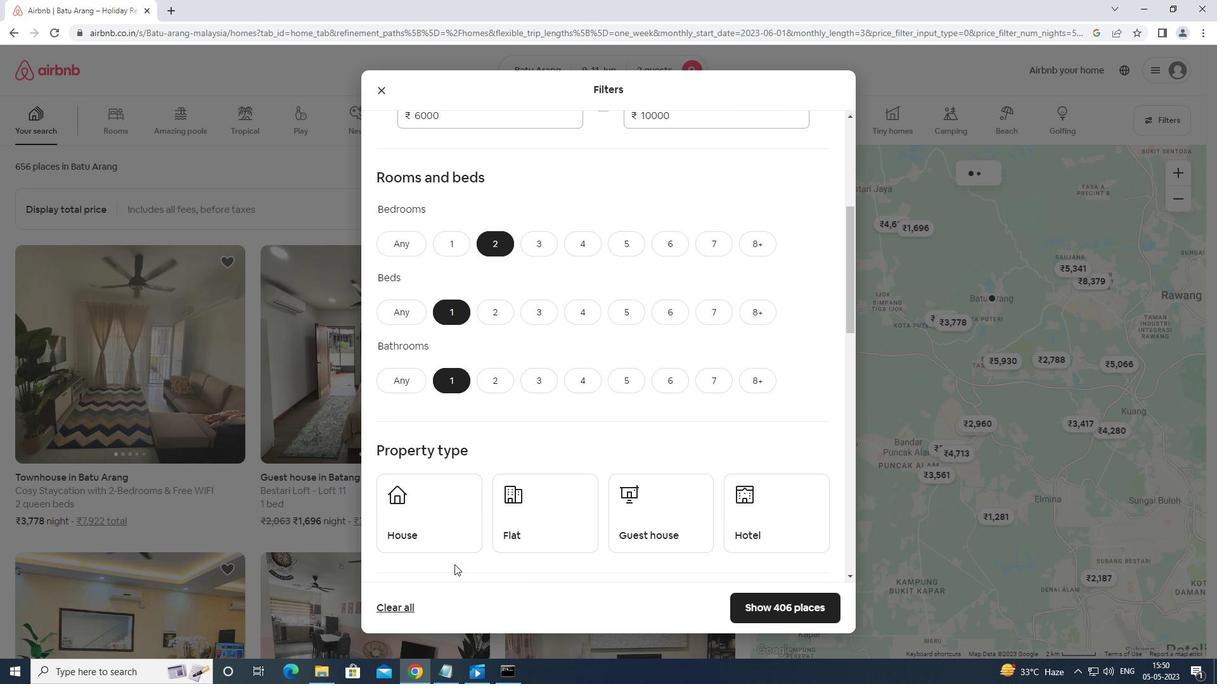 
Action: Mouse scrolled (455, 562) with delta (0, 0)
Screenshot: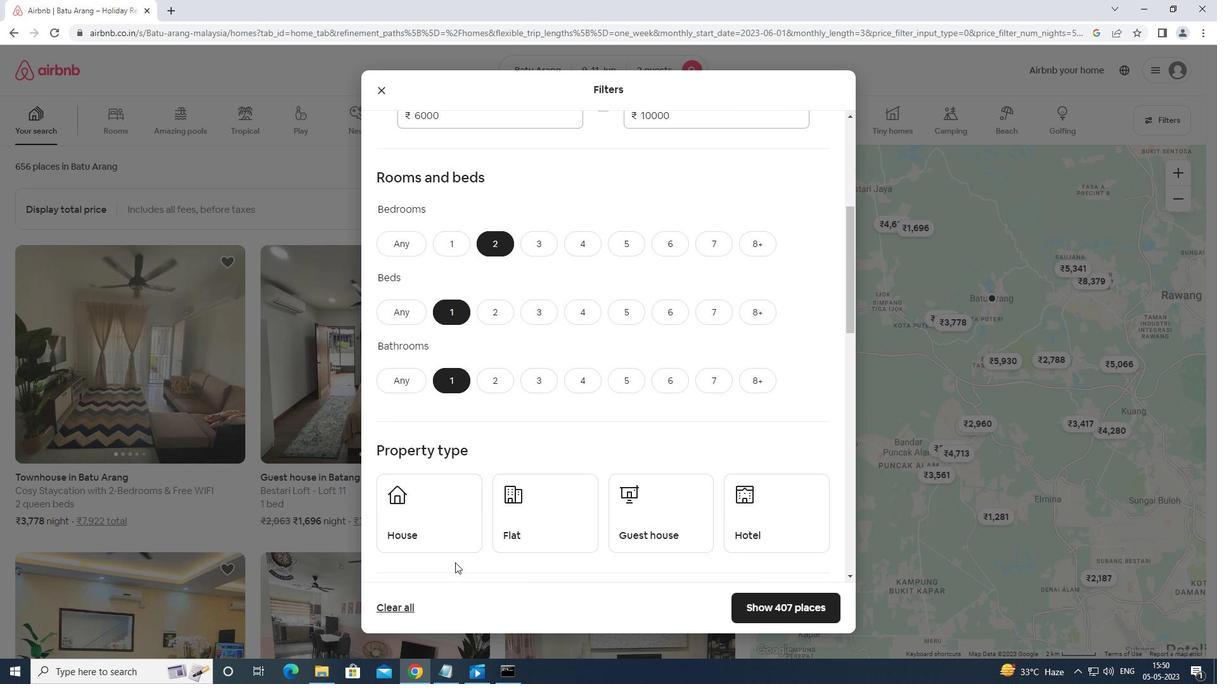 
Action: Mouse scrolled (455, 562) with delta (0, 0)
Screenshot: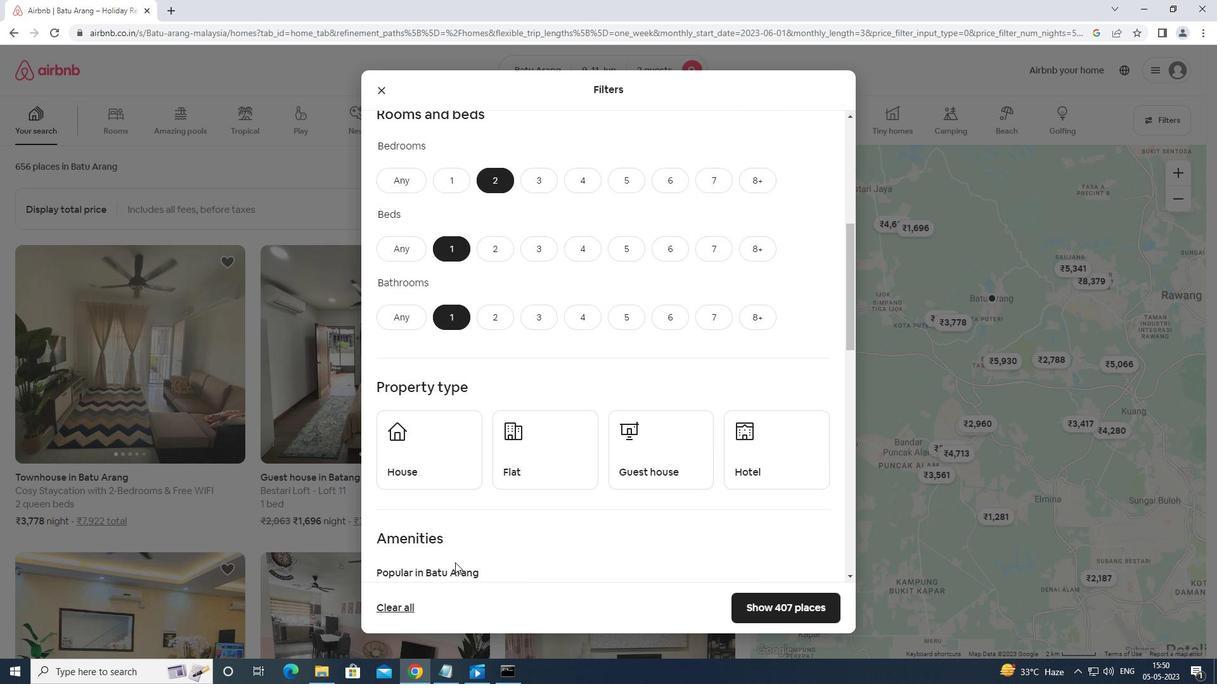 
Action: Mouse moved to (415, 385)
Screenshot: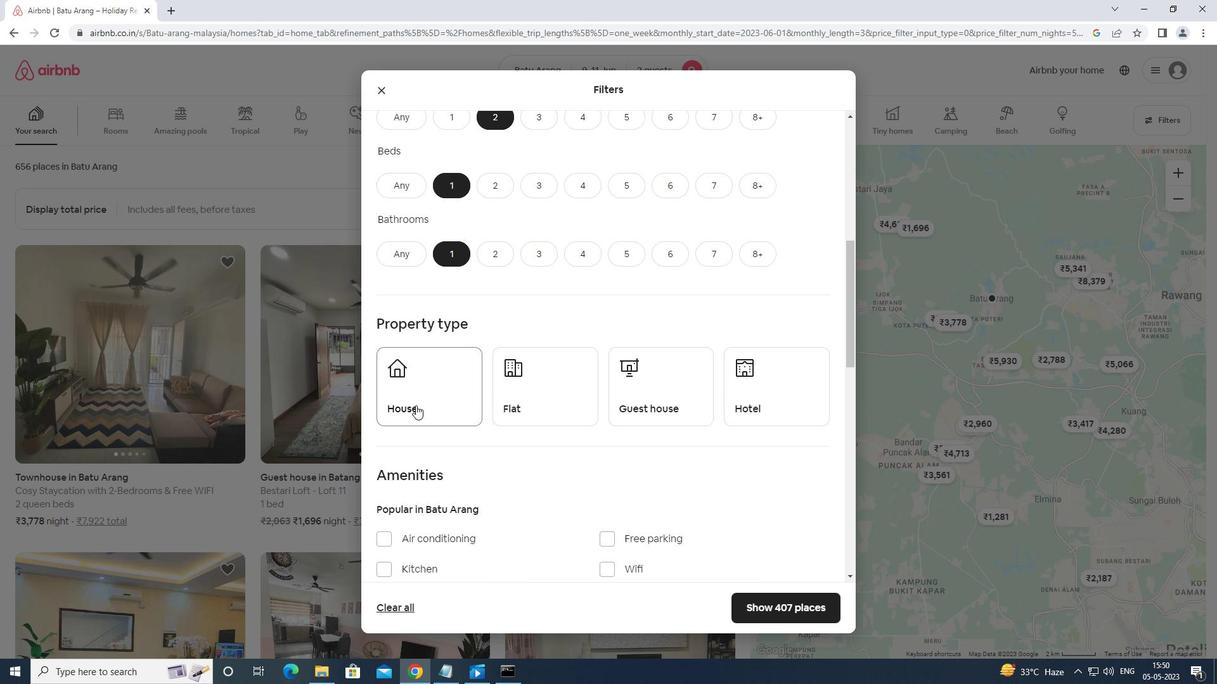 
Action: Mouse pressed left at (415, 385)
Screenshot: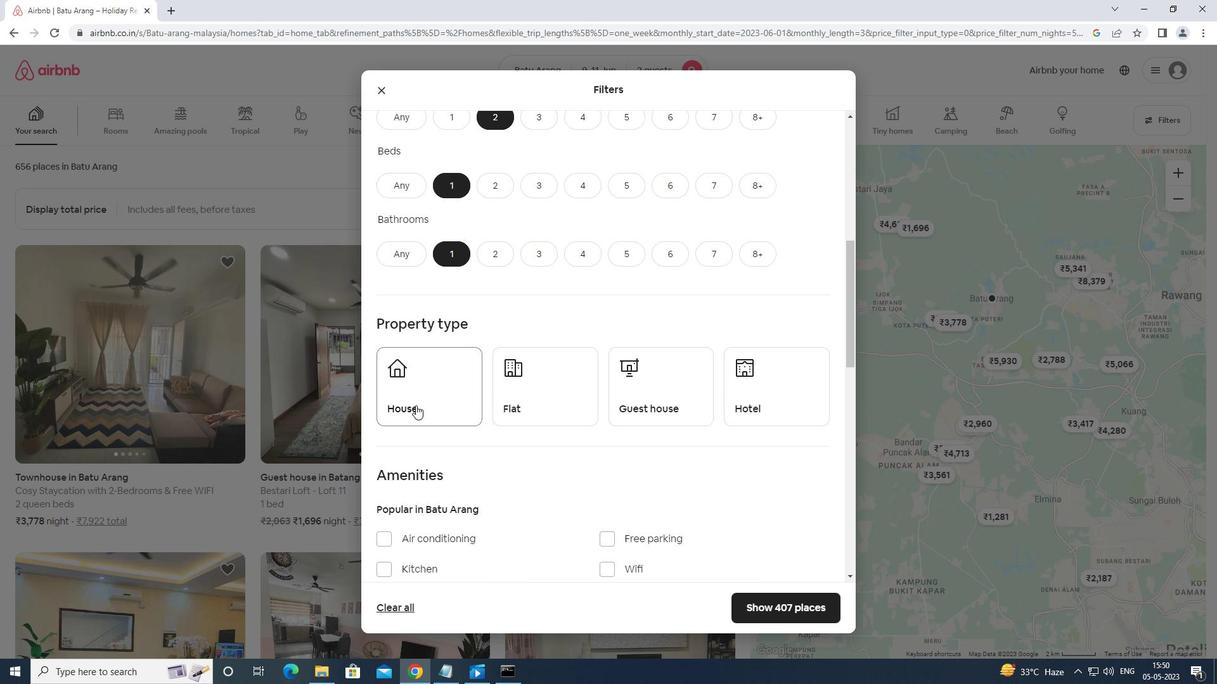 
Action: Mouse moved to (523, 389)
Screenshot: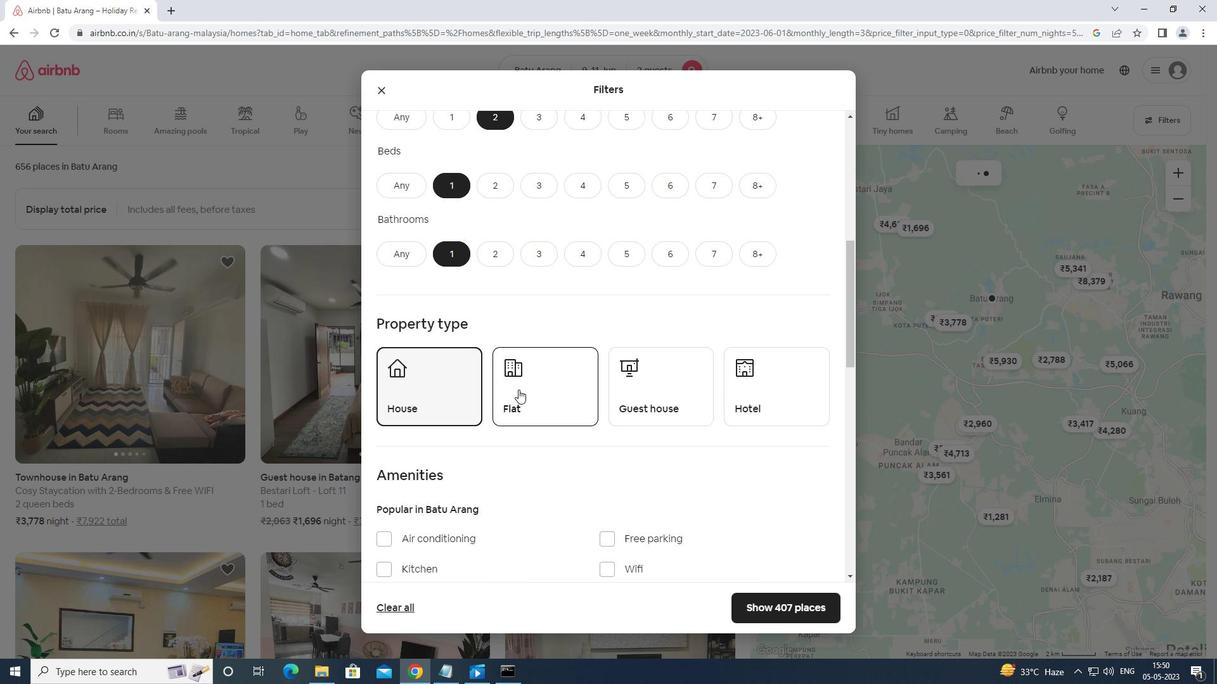 
Action: Mouse pressed left at (523, 389)
Screenshot: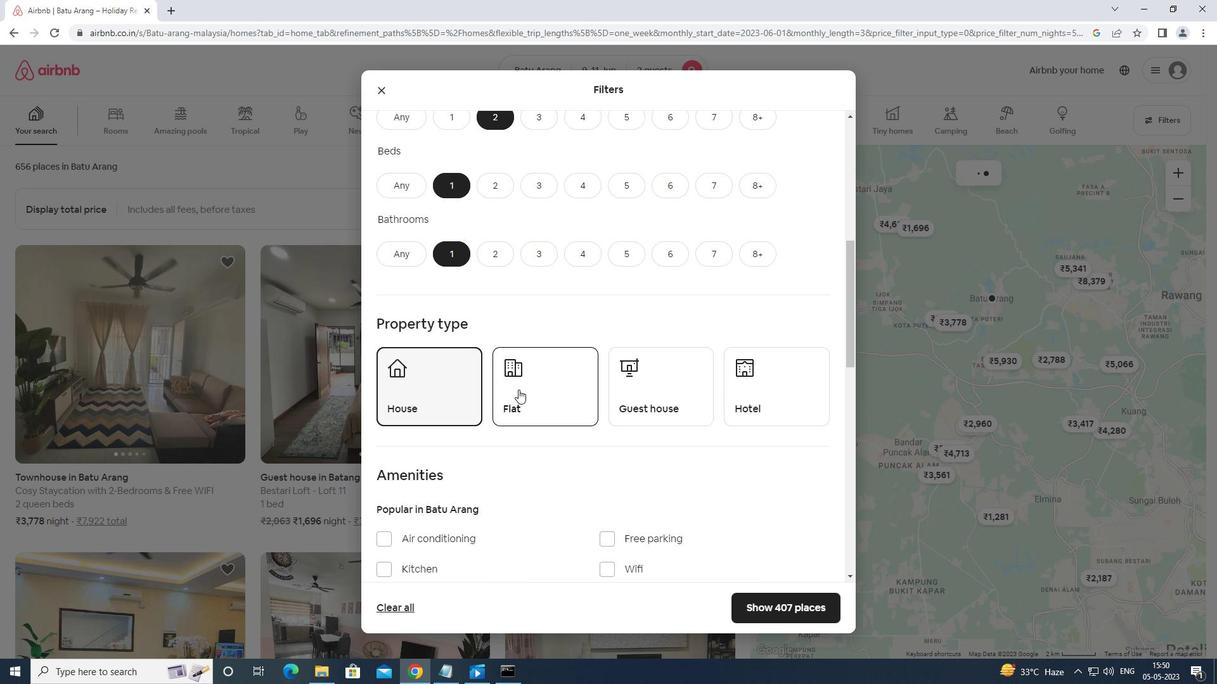 
Action: Mouse moved to (653, 398)
Screenshot: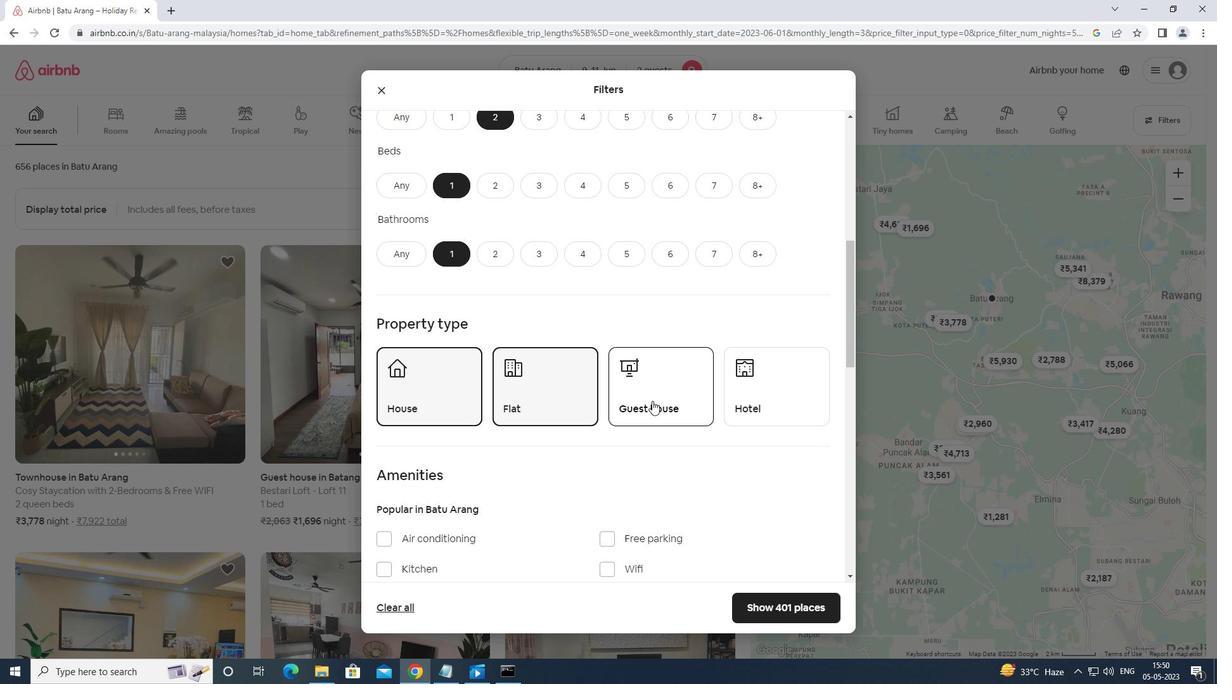 
Action: Mouse pressed left at (653, 398)
Screenshot: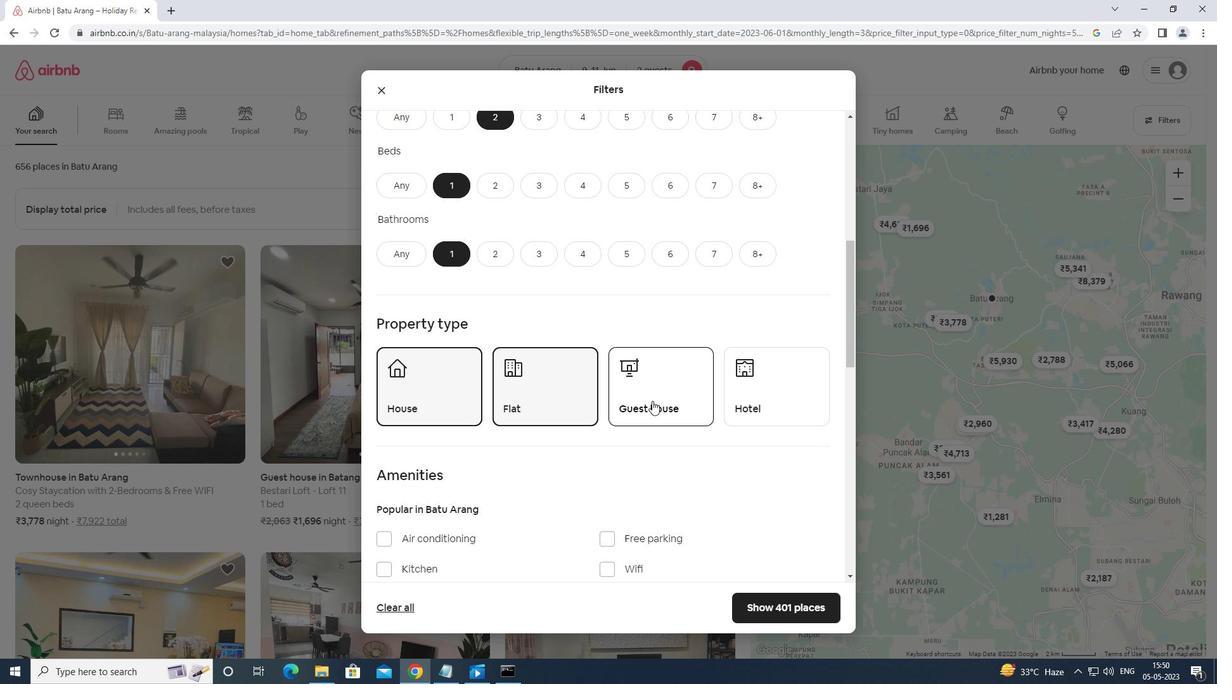 
Action: Mouse moved to (604, 572)
Screenshot: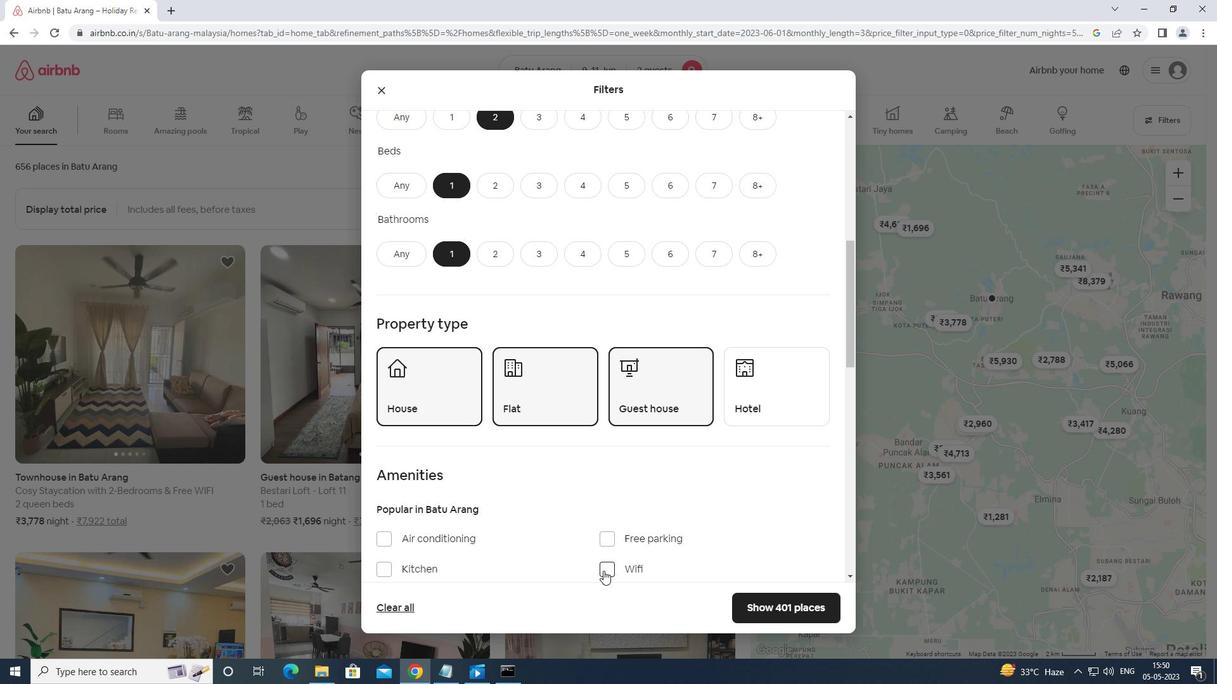 
Action: Mouse pressed left at (604, 572)
Screenshot: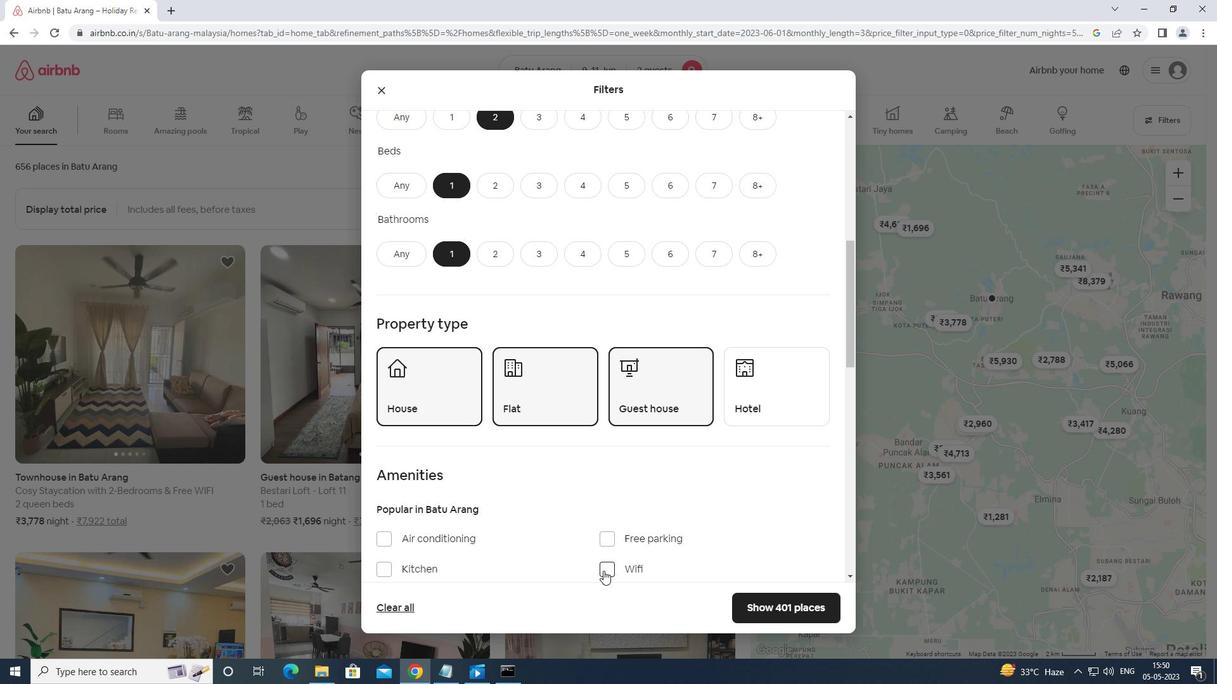
Action: Mouse moved to (617, 561)
Screenshot: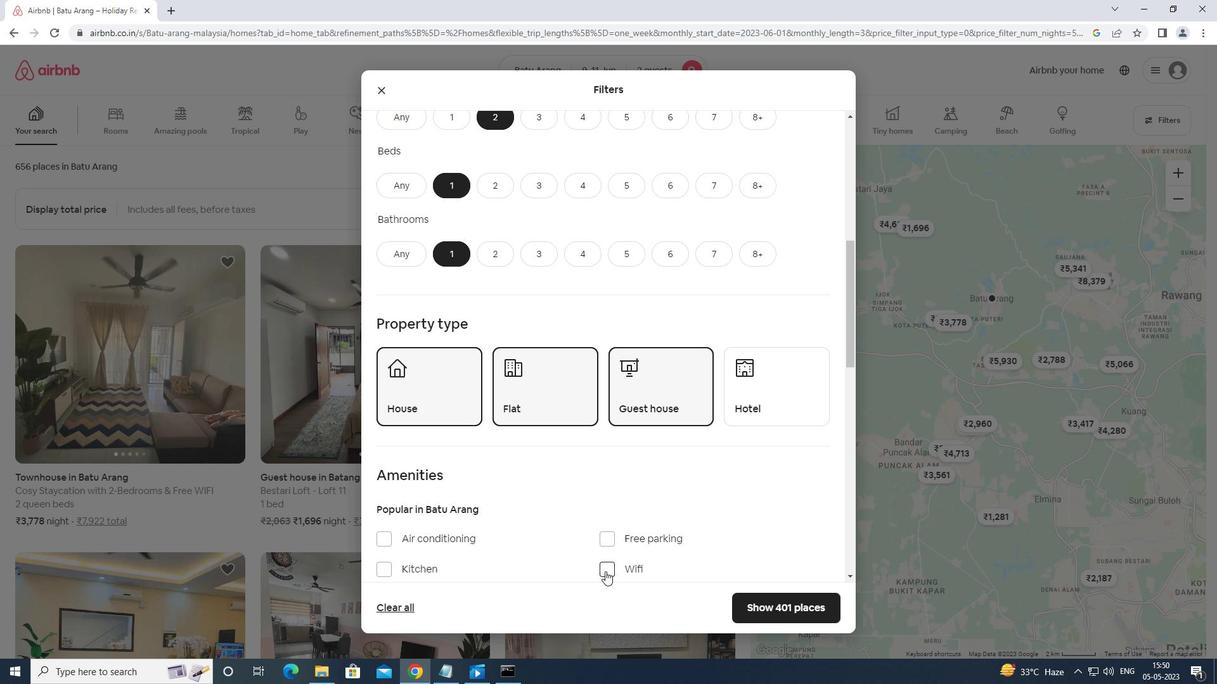 
Action: Mouse scrolled (617, 561) with delta (0, 0)
Screenshot: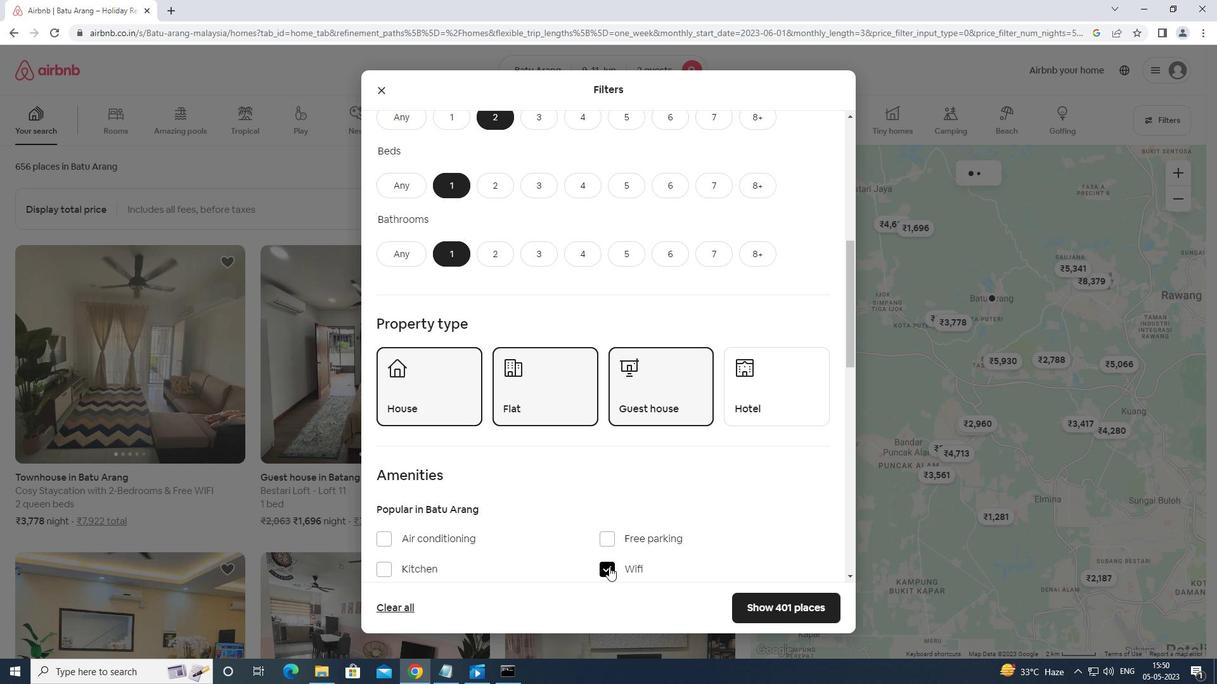 
Action: Mouse moved to (619, 561)
Screenshot: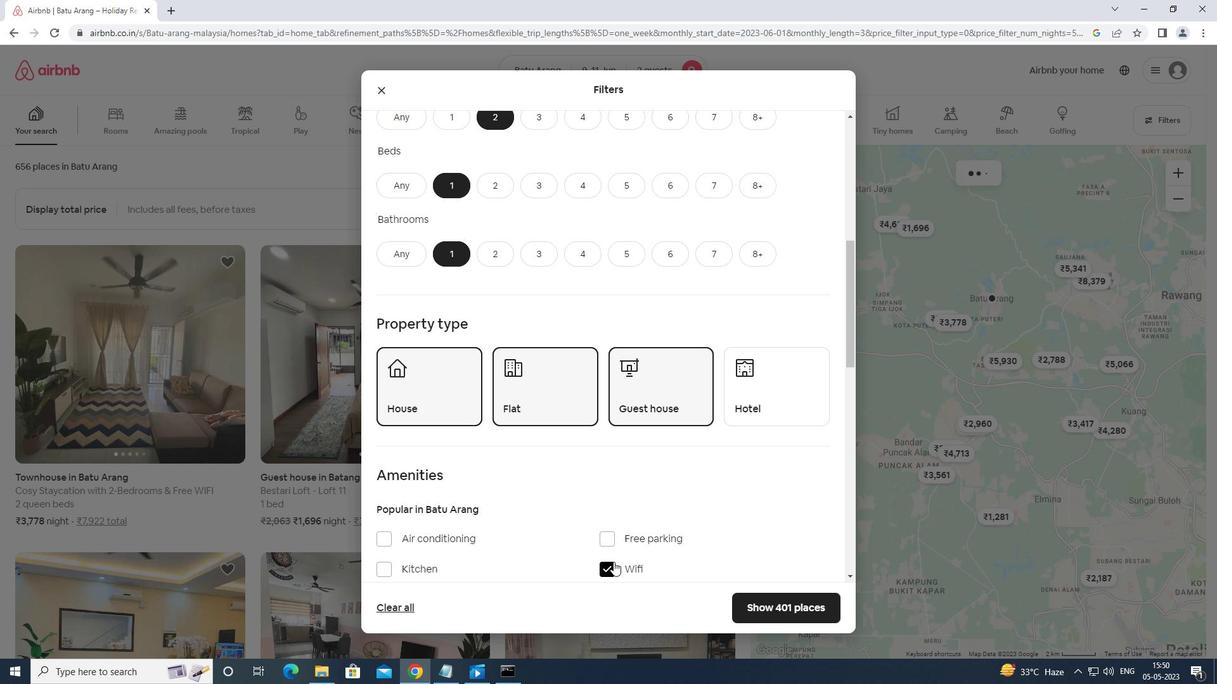 
Action: Mouse scrolled (619, 560) with delta (0, 0)
Screenshot: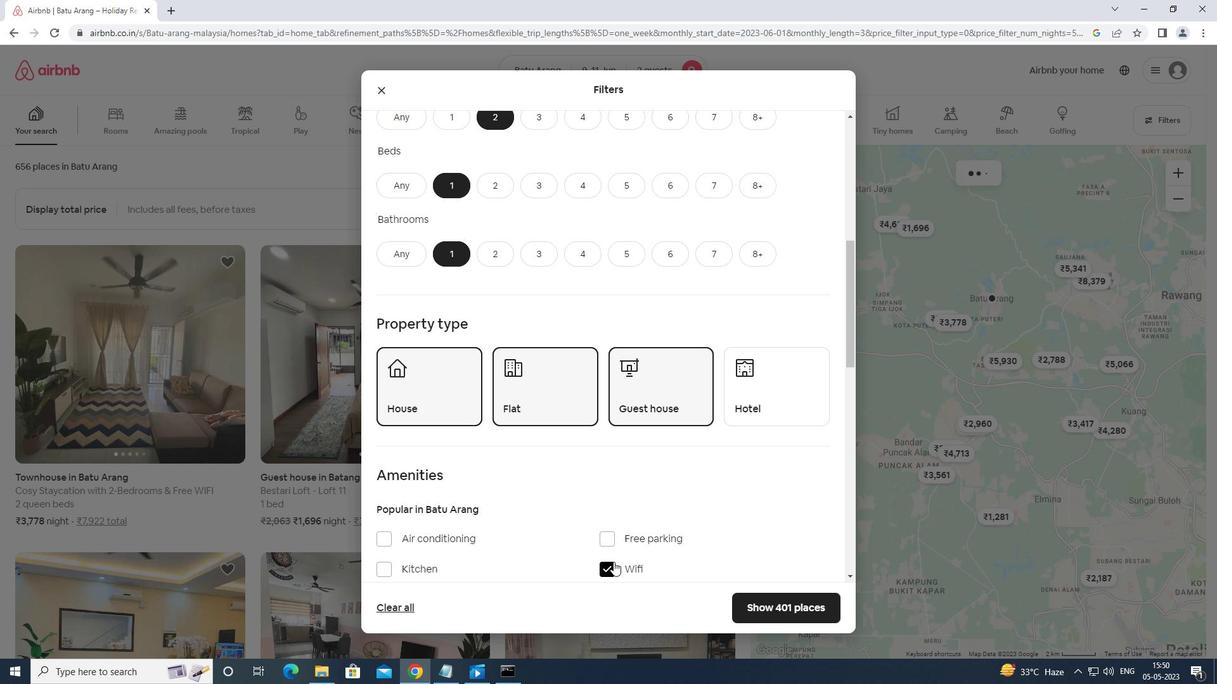 
Action: Mouse moved to (625, 558)
Screenshot: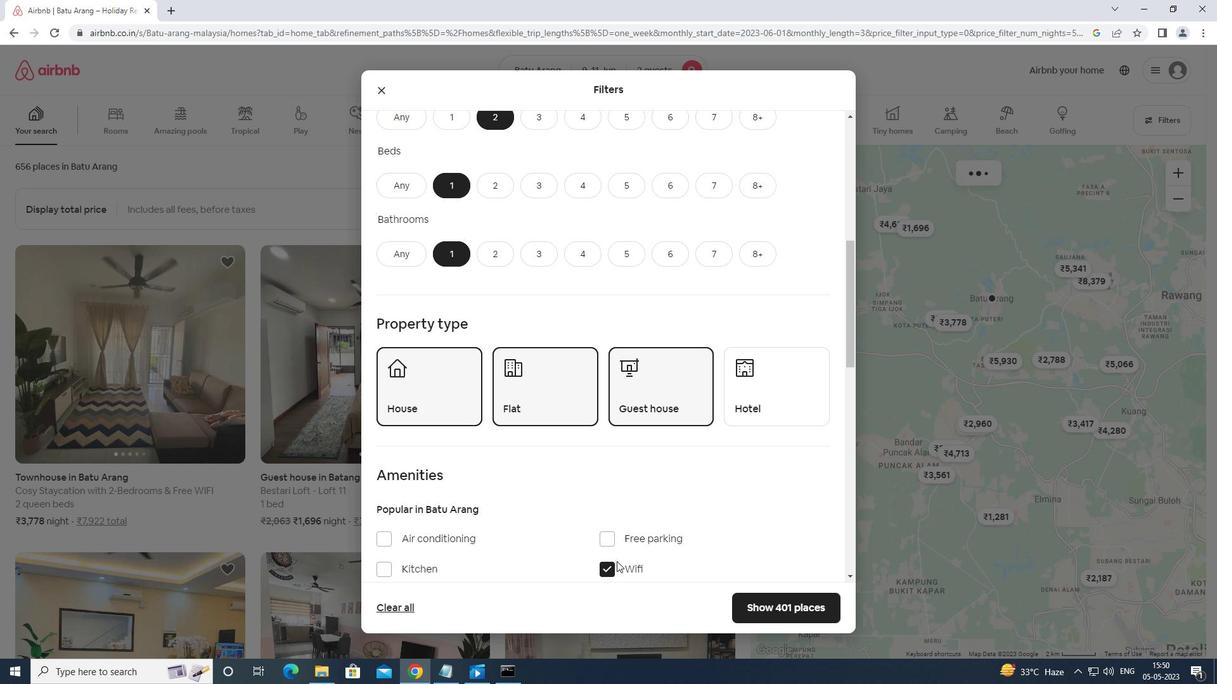 
Action: Mouse scrolled (625, 557) with delta (0, 0)
Screenshot: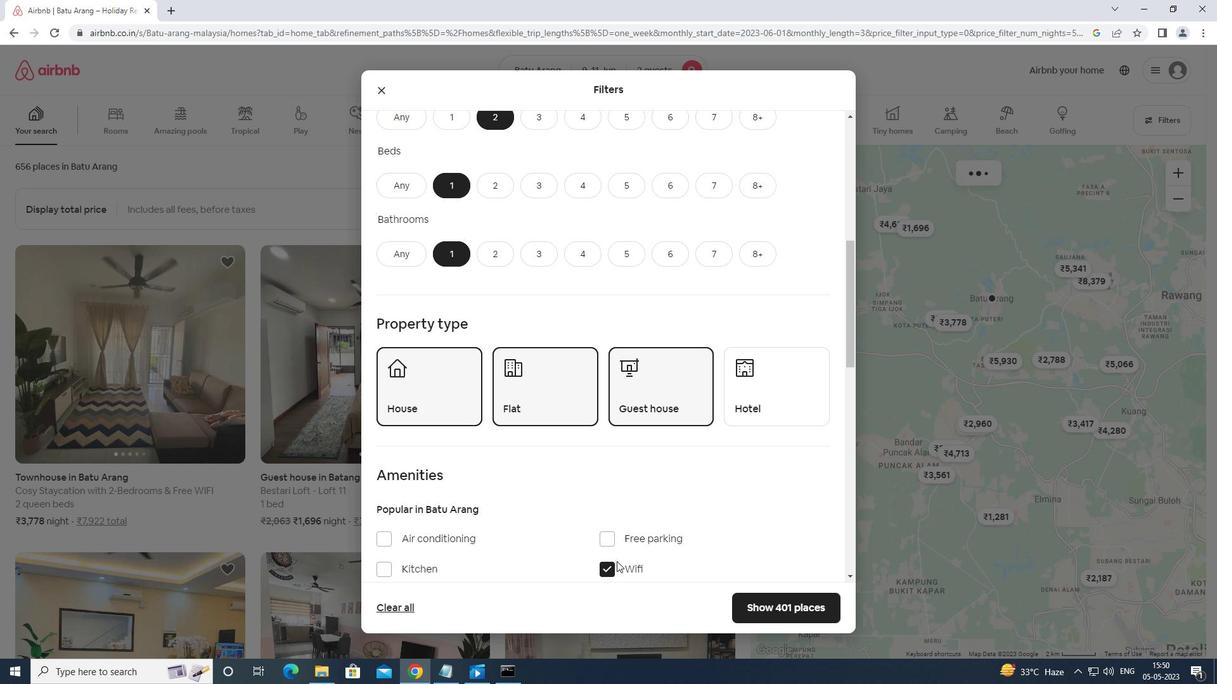 
Action: Mouse moved to (634, 549)
Screenshot: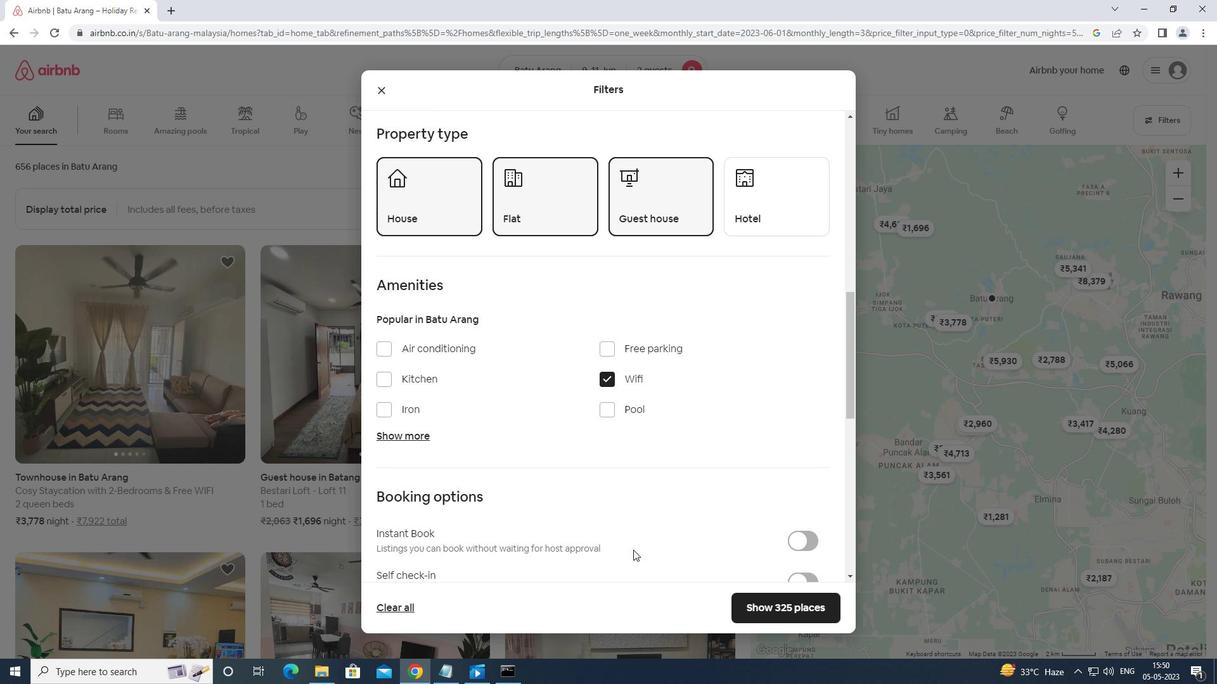 
Action: Mouse scrolled (634, 549) with delta (0, 0)
Screenshot: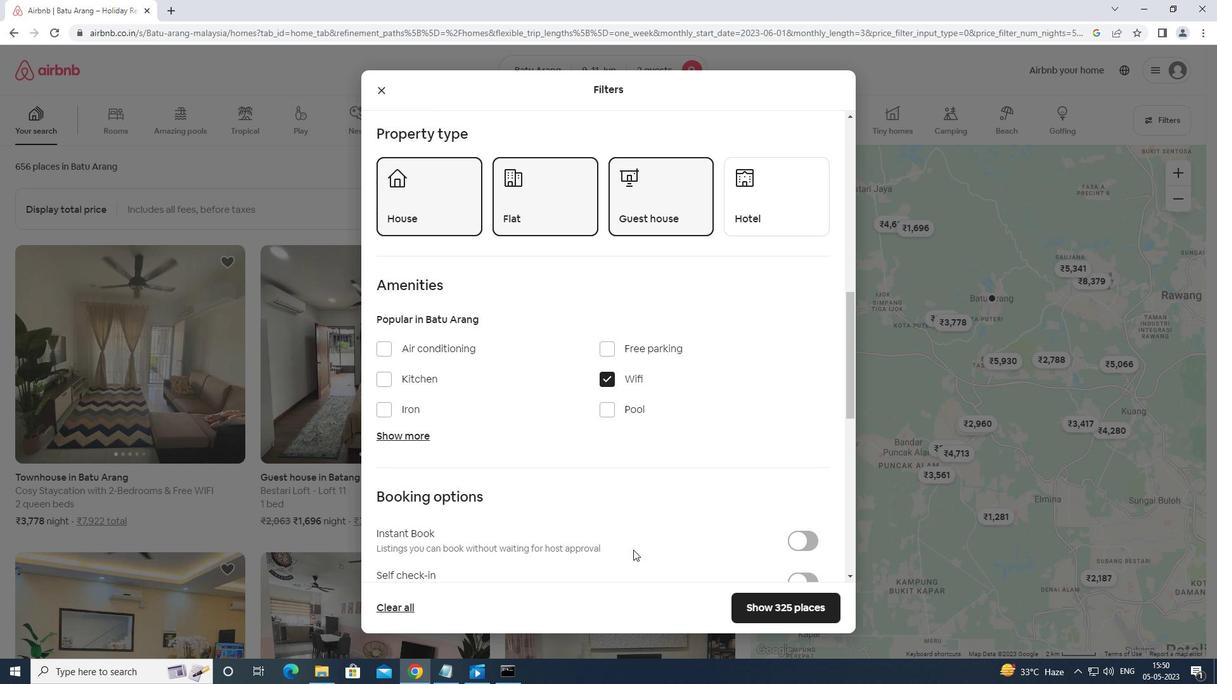 
Action: Mouse scrolled (634, 549) with delta (0, 0)
Screenshot: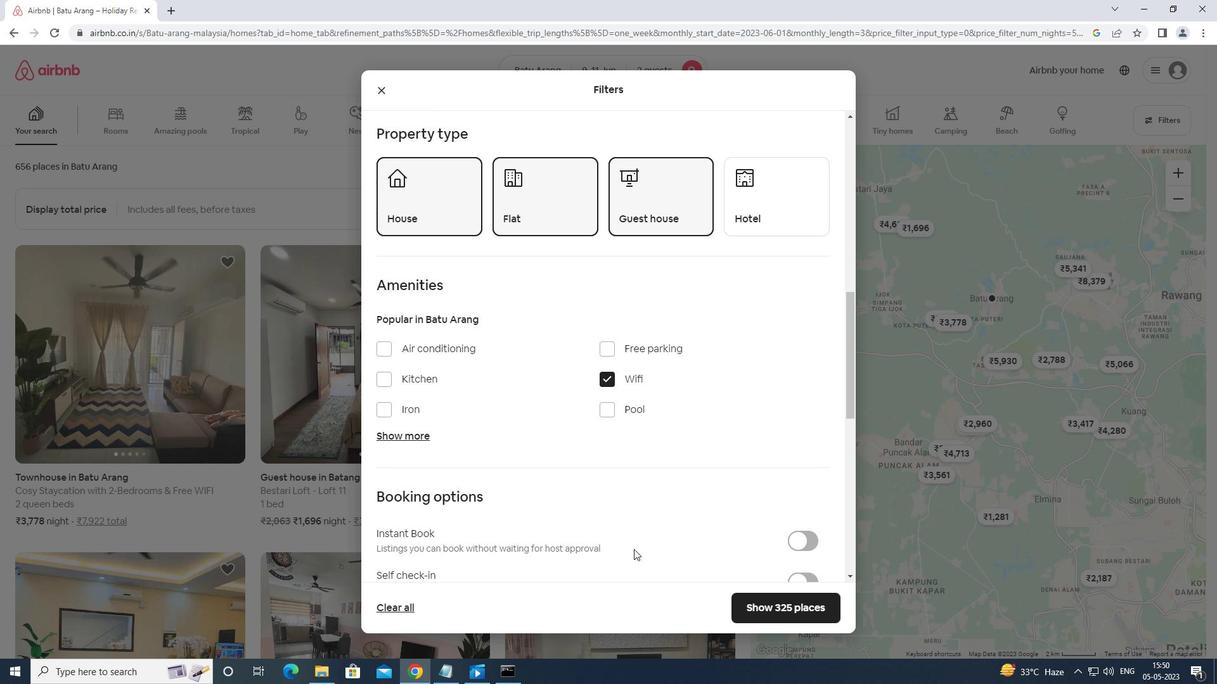 
Action: Mouse moved to (797, 457)
Screenshot: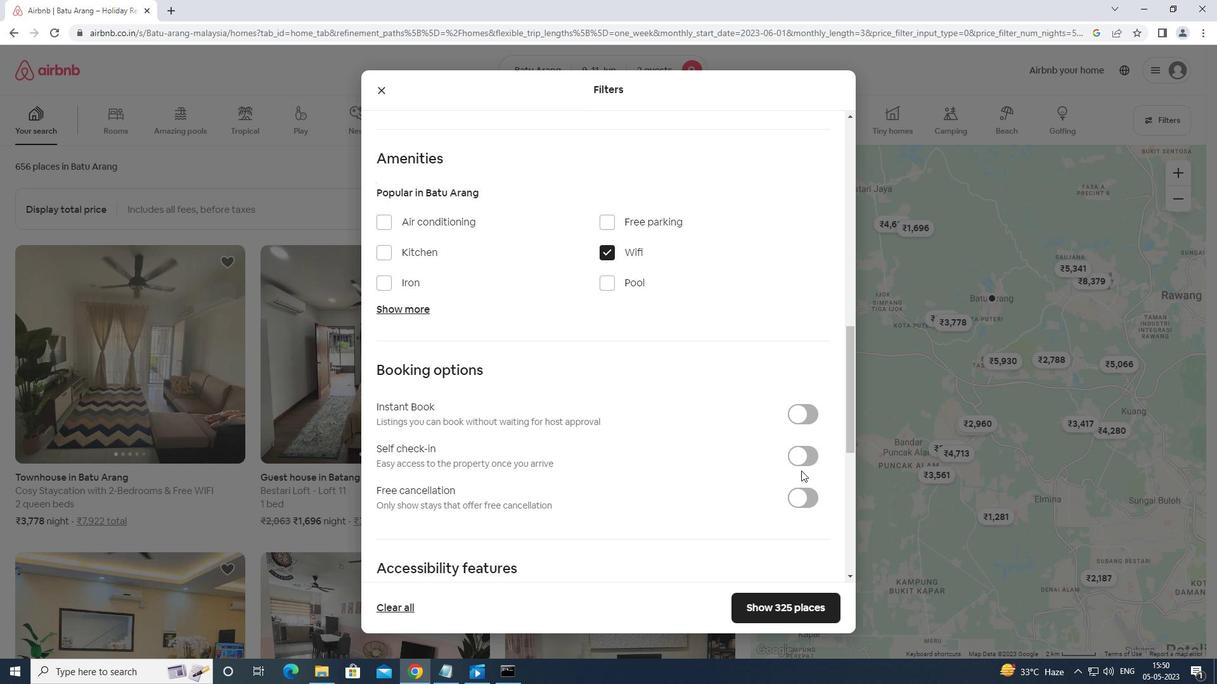 
Action: Mouse pressed left at (797, 457)
Screenshot: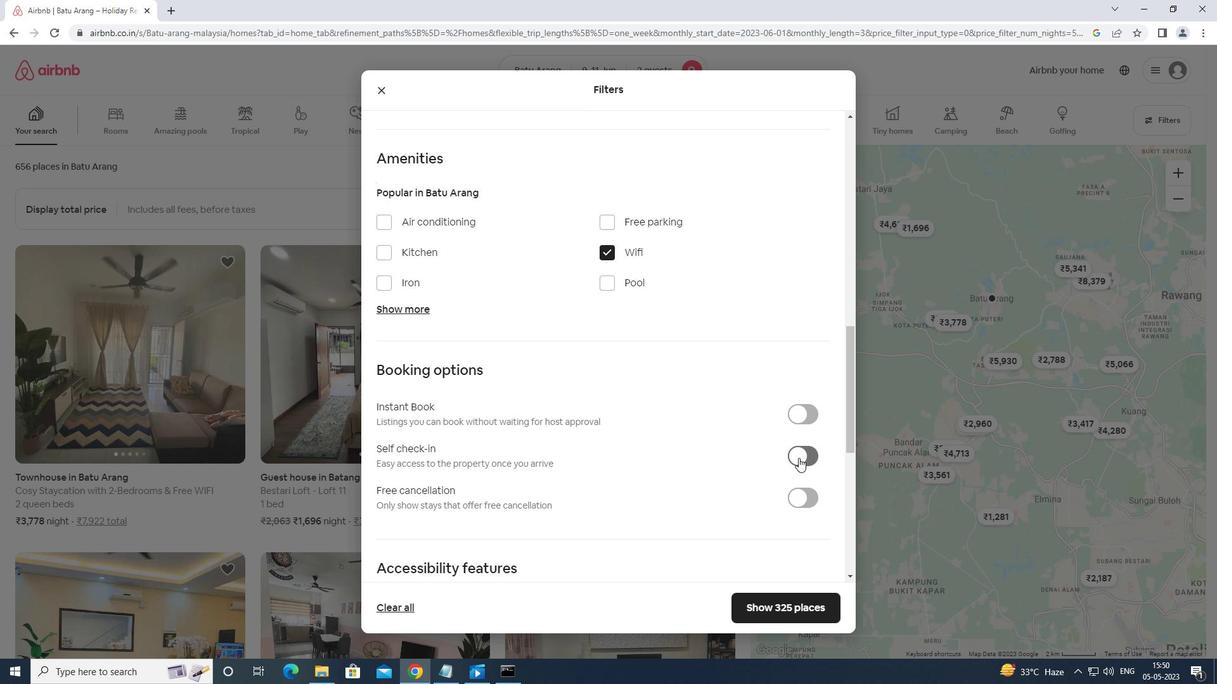 
Action: Mouse scrolled (797, 457) with delta (0, 0)
Screenshot: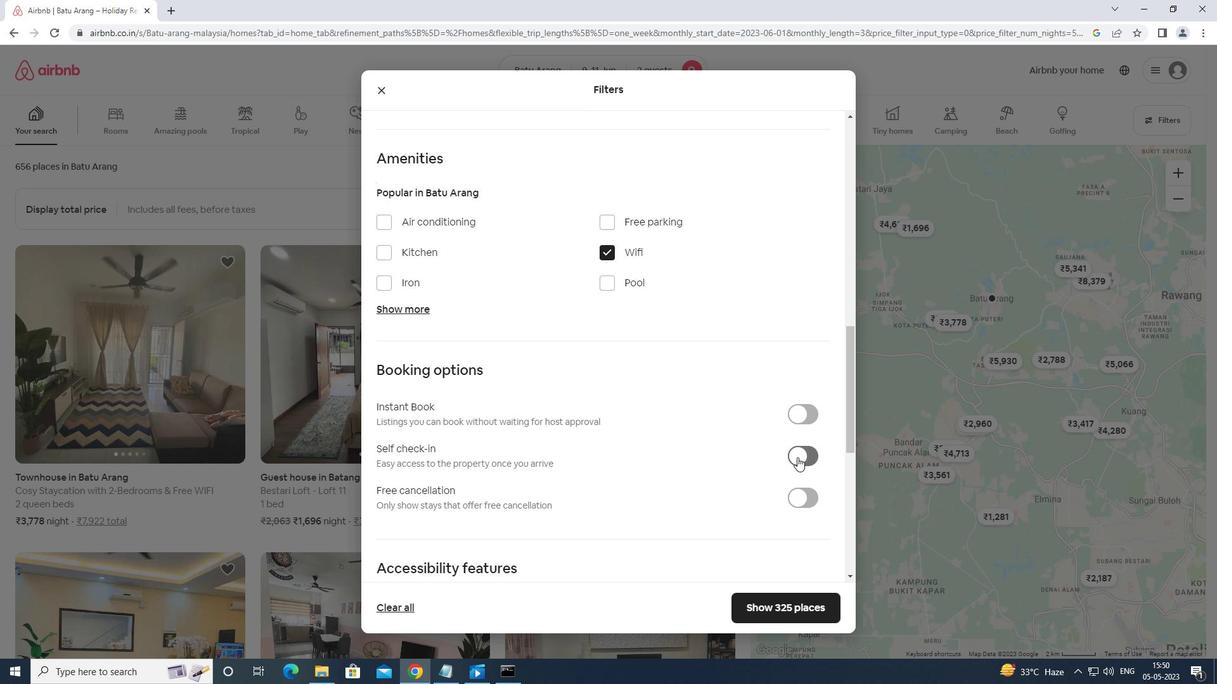 
Action: Mouse scrolled (797, 457) with delta (0, 0)
Screenshot: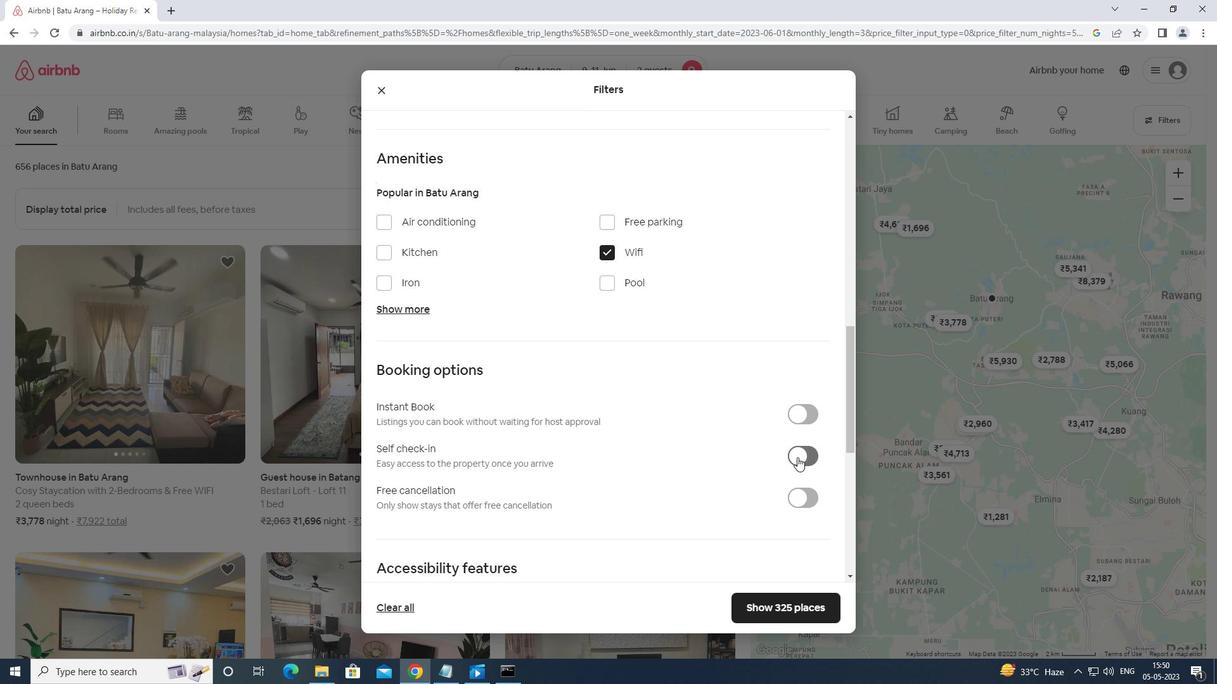 
Action: Mouse scrolled (797, 457) with delta (0, 0)
Screenshot: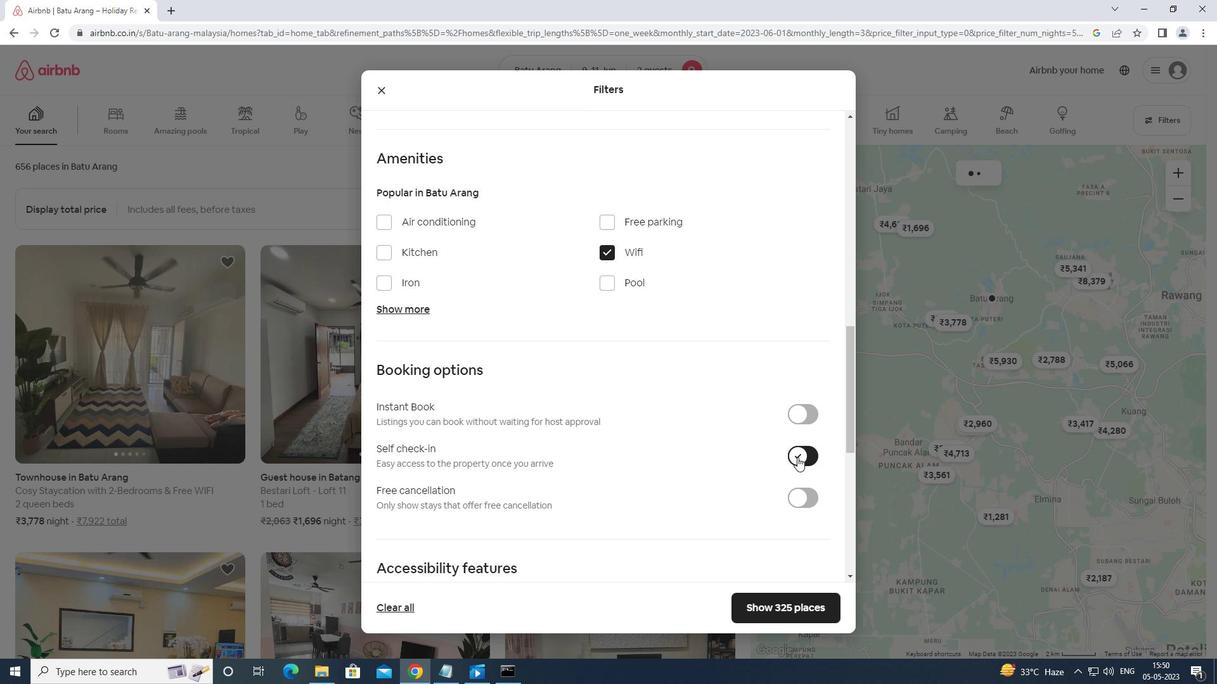 
Action: Mouse scrolled (797, 457) with delta (0, 0)
Screenshot: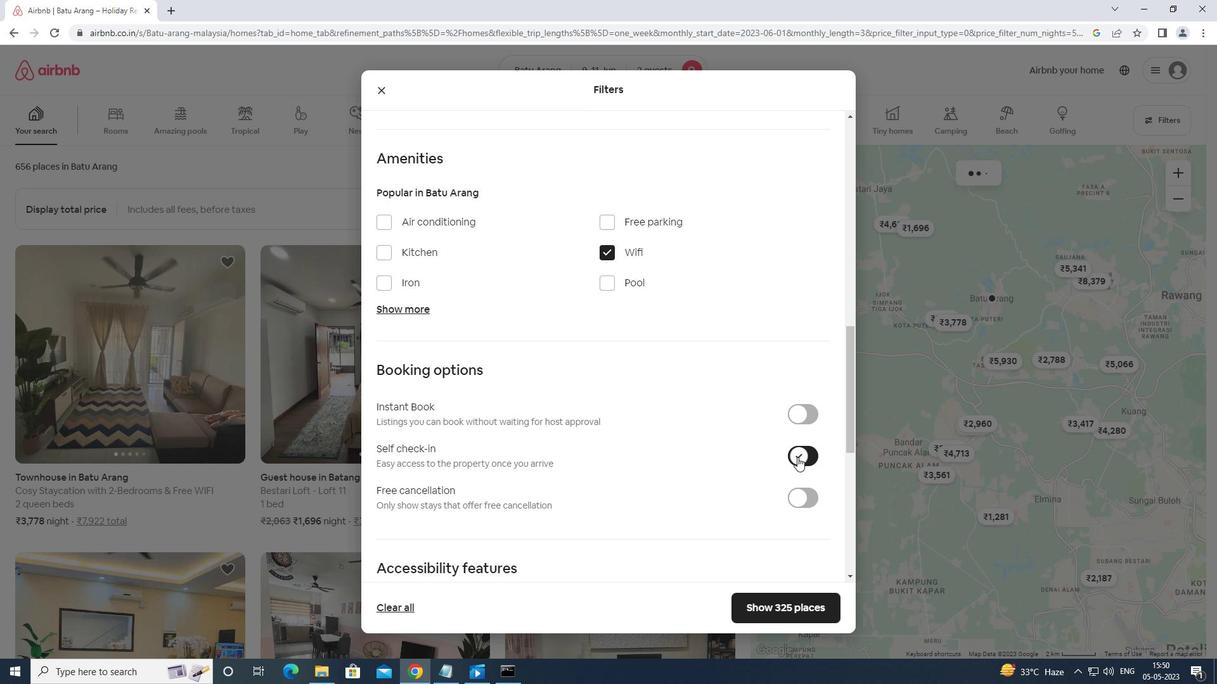 
Action: Mouse scrolled (797, 457) with delta (0, 0)
Screenshot: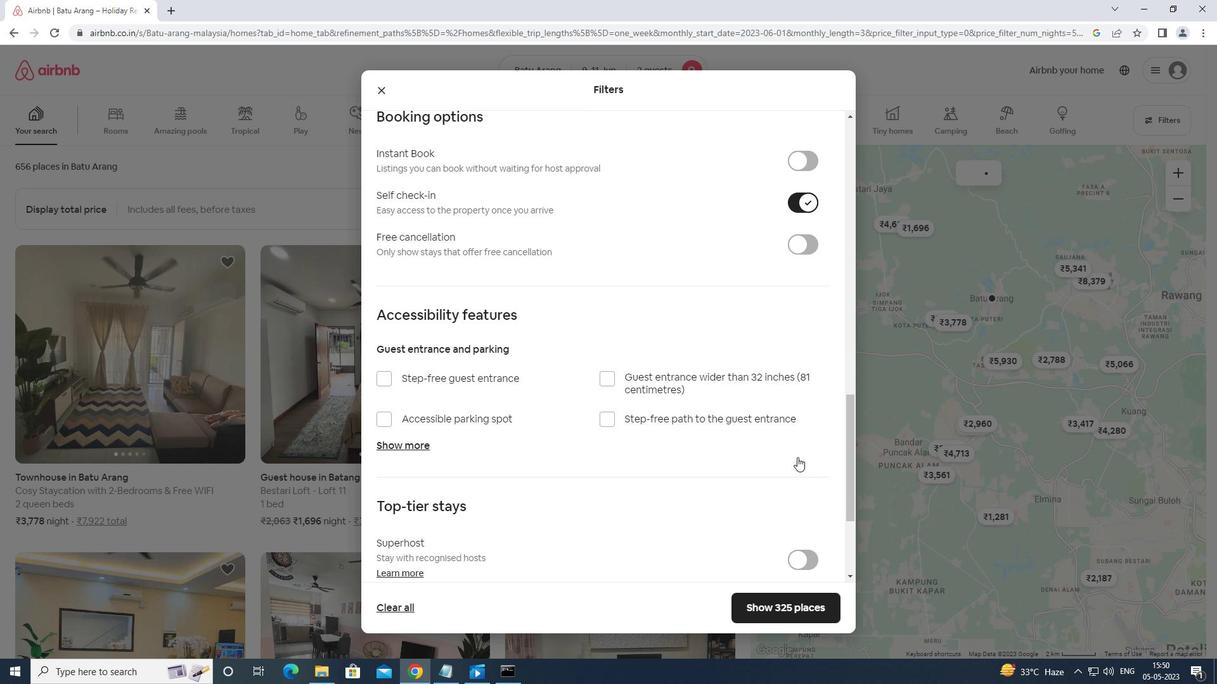 
Action: Mouse scrolled (797, 457) with delta (0, 0)
Screenshot: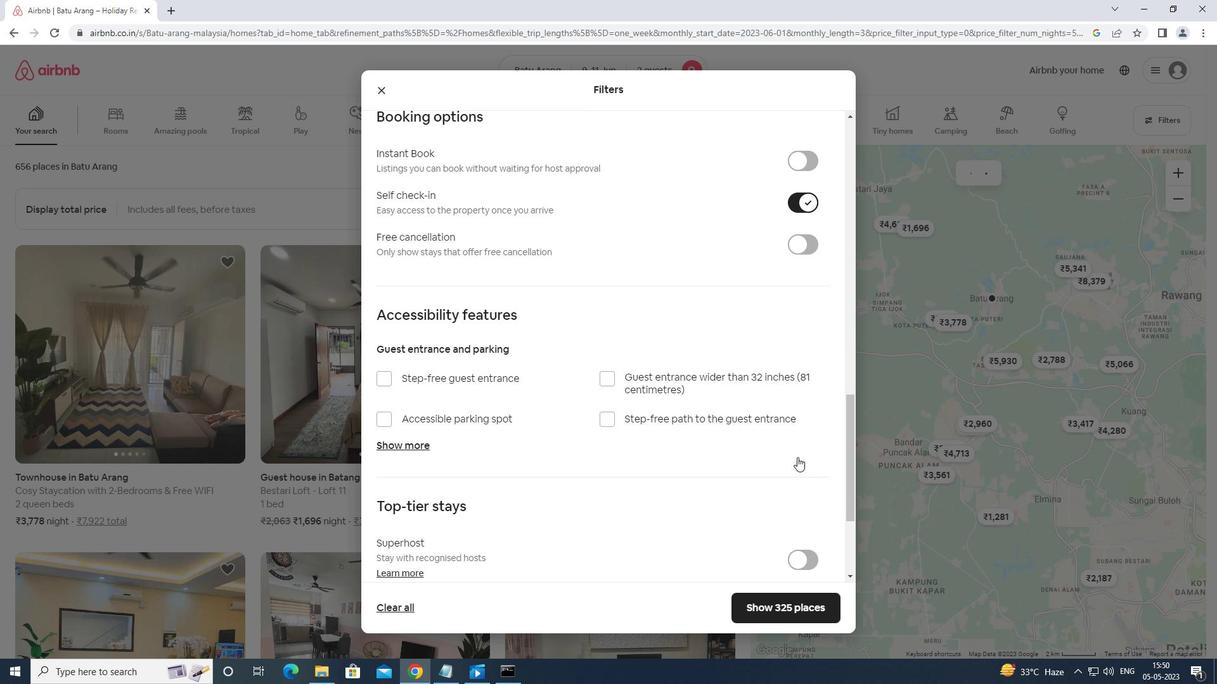 
Action: Mouse scrolled (797, 457) with delta (0, 0)
Screenshot: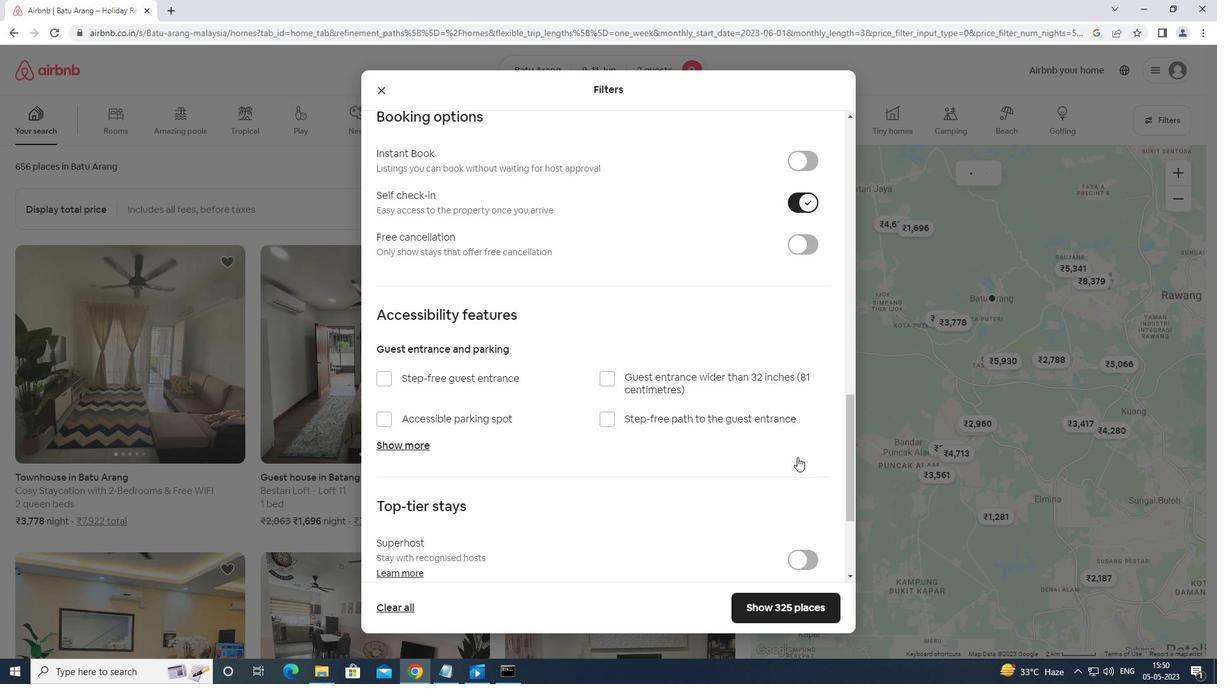 
Action: Mouse scrolled (797, 457) with delta (0, 0)
Screenshot: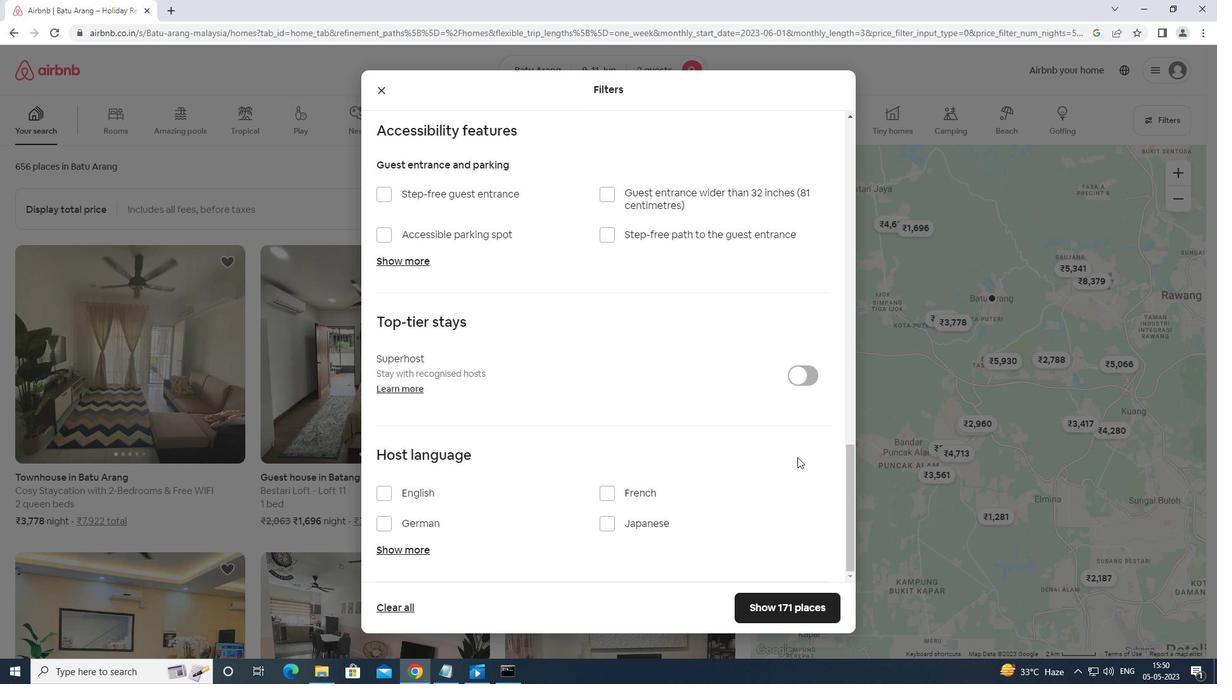 
Action: Mouse scrolled (797, 457) with delta (0, 0)
Screenshot: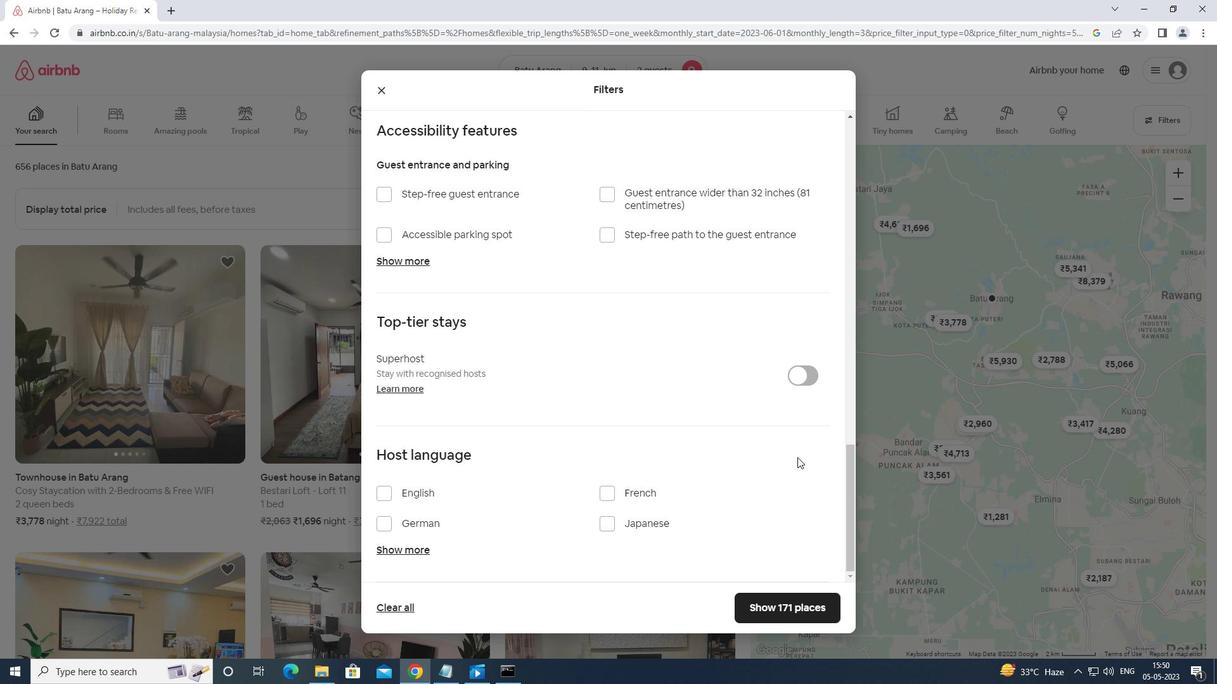 
Action: Mouse moved to (381, 494)
Screenshot: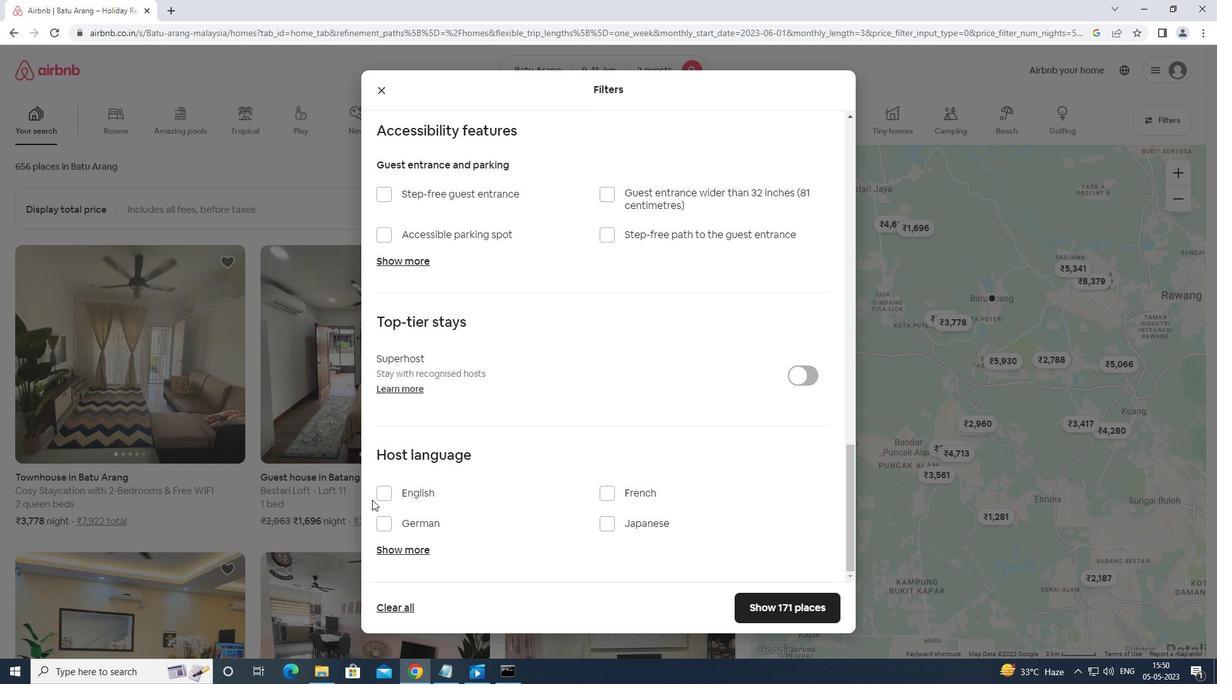 
Action: Mouse pressed left at (381, 494)
Screenshot: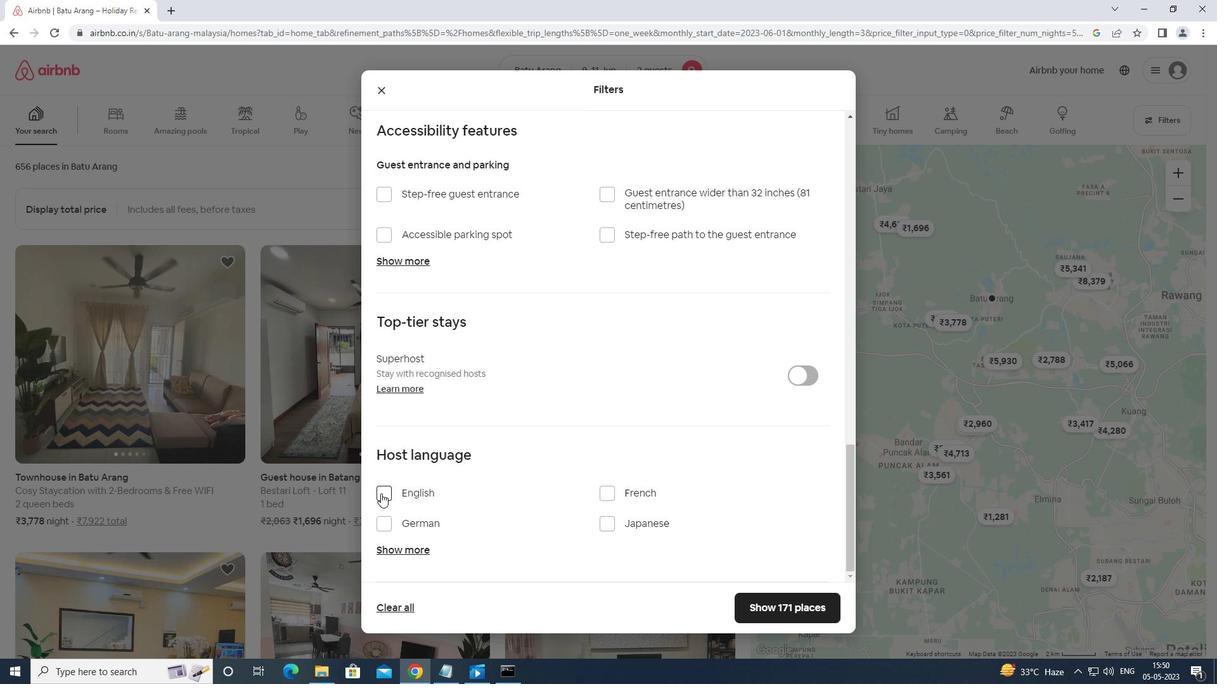 
Action: Mouse moved to (764, 606)
Screenshot: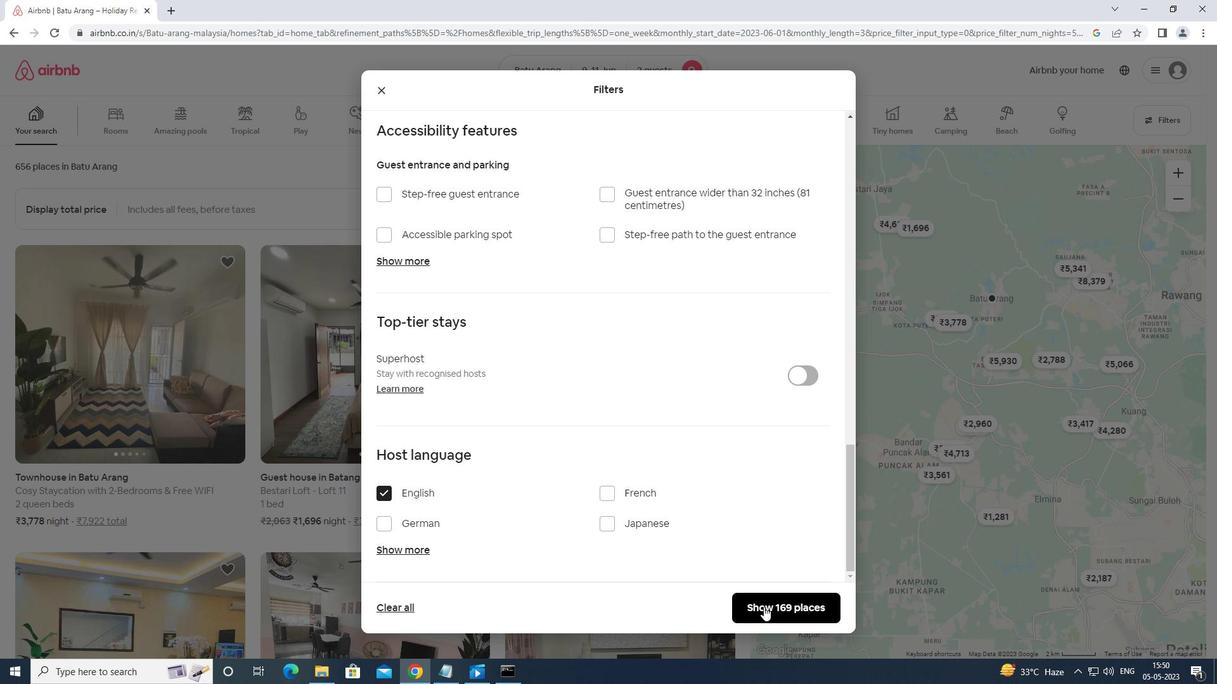 
Action: Mouse pressed left at (764, 606)
Screenshot: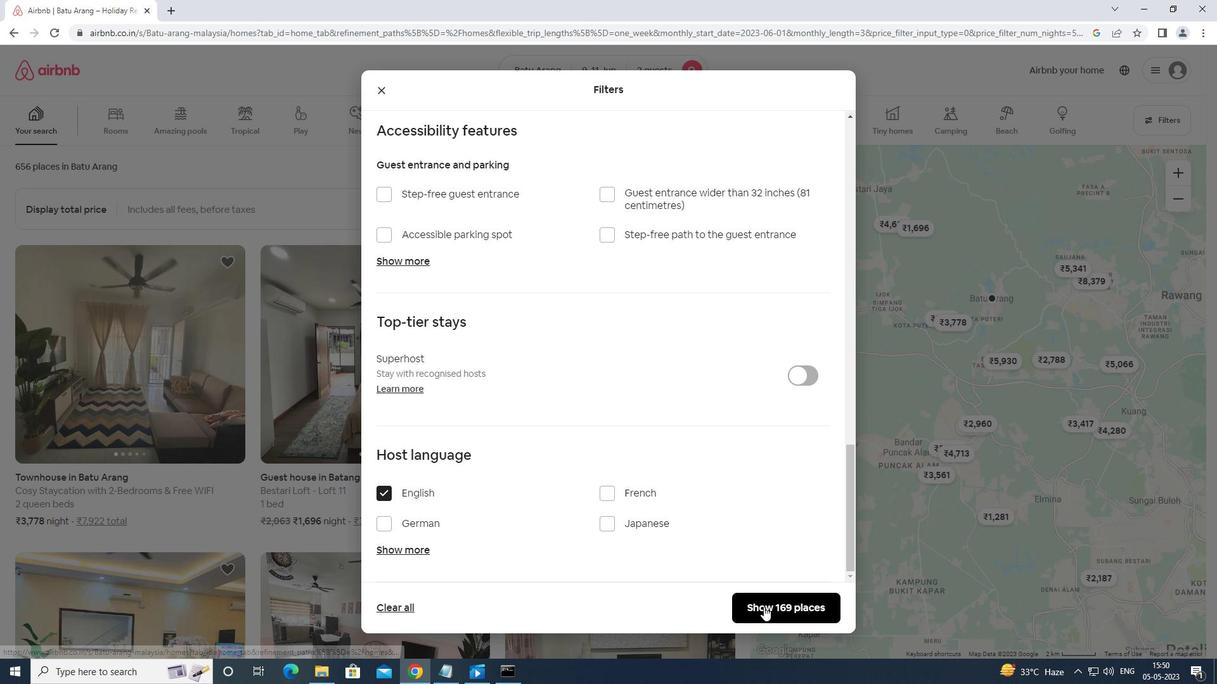 
Action: Mouse moved to (766, 606)
Screenshot: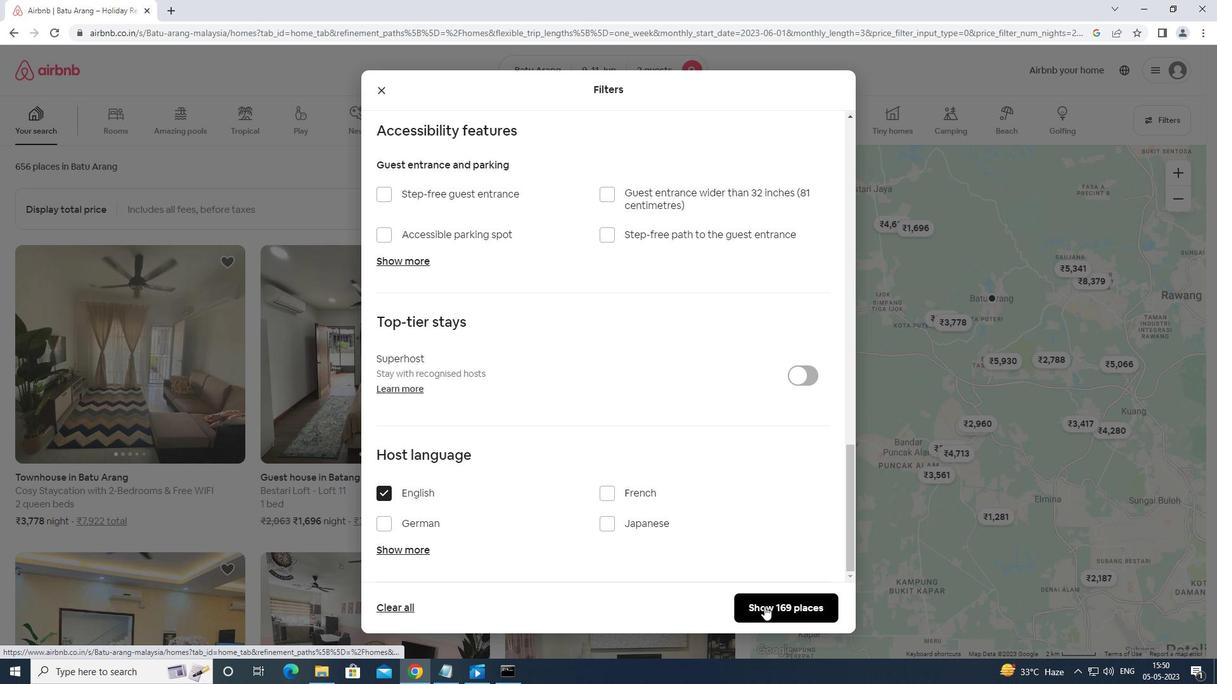 
